 Task: Select Retail. Add to cart, from PetSmart_x000D_
 for 4749 Dog Hill Lane, Kensington, Kansas 66951, Cell Number 785-697-6934, following items : Catit PIXI Smart Cat Drinking Fountain (1 ct) [UPC:2251743751]_x000D_
 - 2, Pet Genius Smart 4 L Feeder with Video (4 L)_x000D_
 - 1, KAYTEE All Natural Timothy Hay (96 oz) [UPC:7185900817]_x000D_
 - 1, All Living Things Woven Braided Ball Small Pet Chew (1 ct)_x000D_
 - 2, Tiki Cat Stix Wet Cat Treats Variety Pack Grain Free 0.5 oz Sticks (1/2 oz x 6 ct)_x000D_
 - 2
Action: Mouse moved to (686, 127)
Screenshot: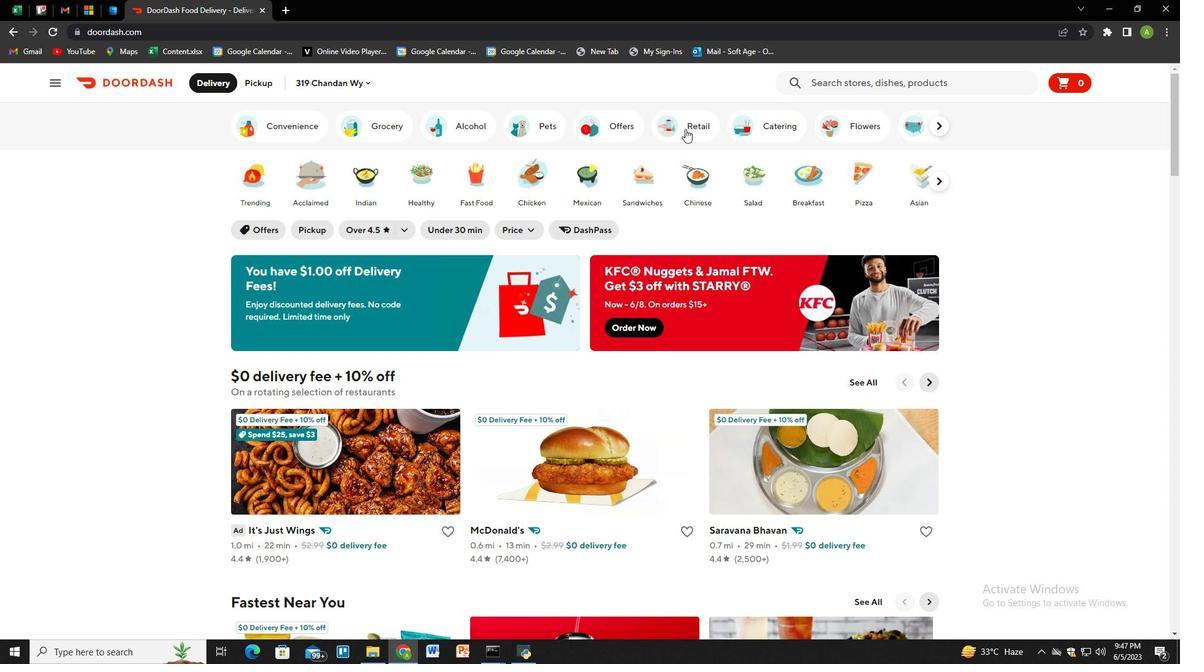 
Action: Mouse pressed left at (686, 127)
Screenshot: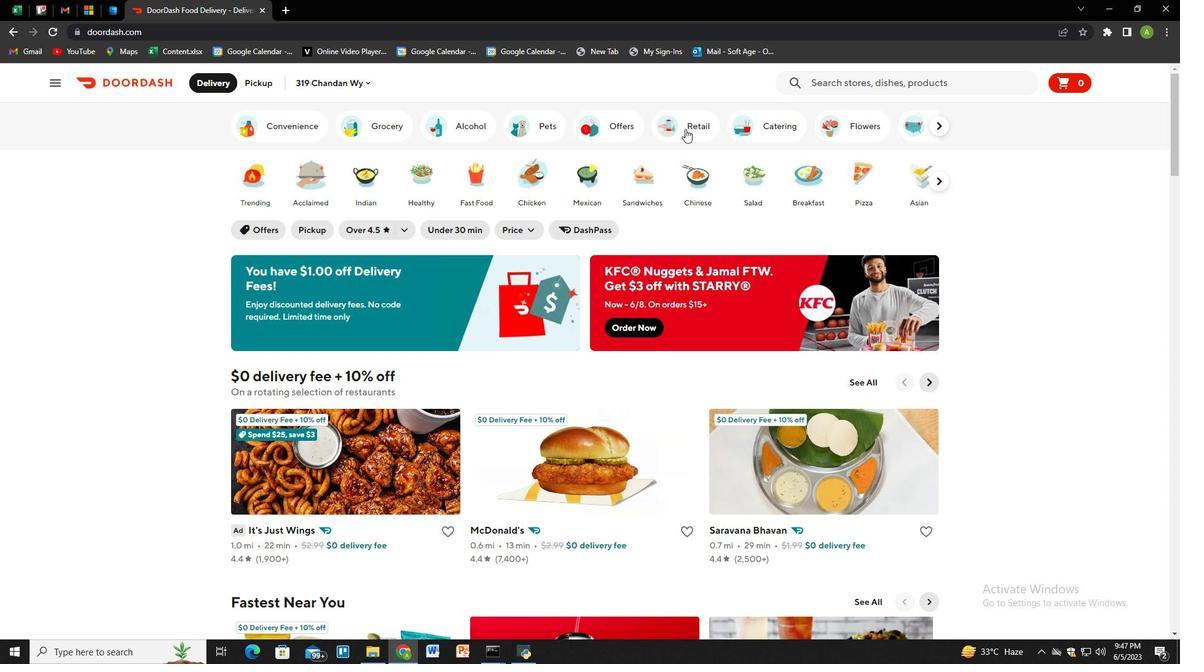 
Action: Mouse moved to (657, 361)
Screenshot: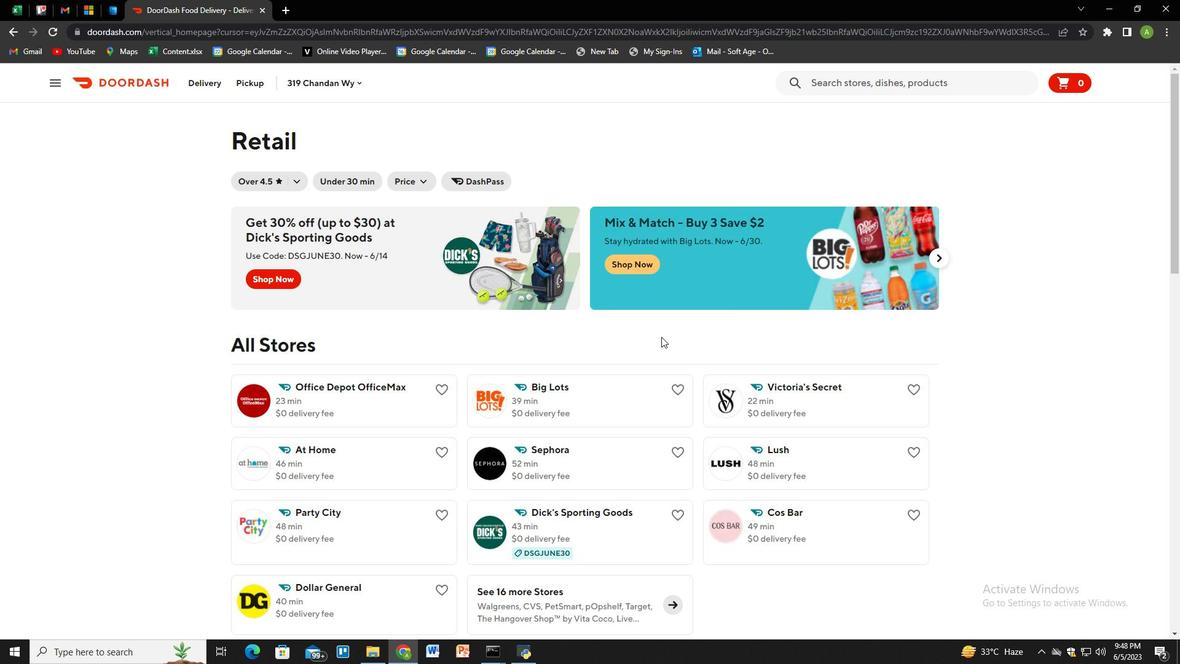
Action: Mouse scrolled (657, 360) with delta (0, 0)
Screenshot: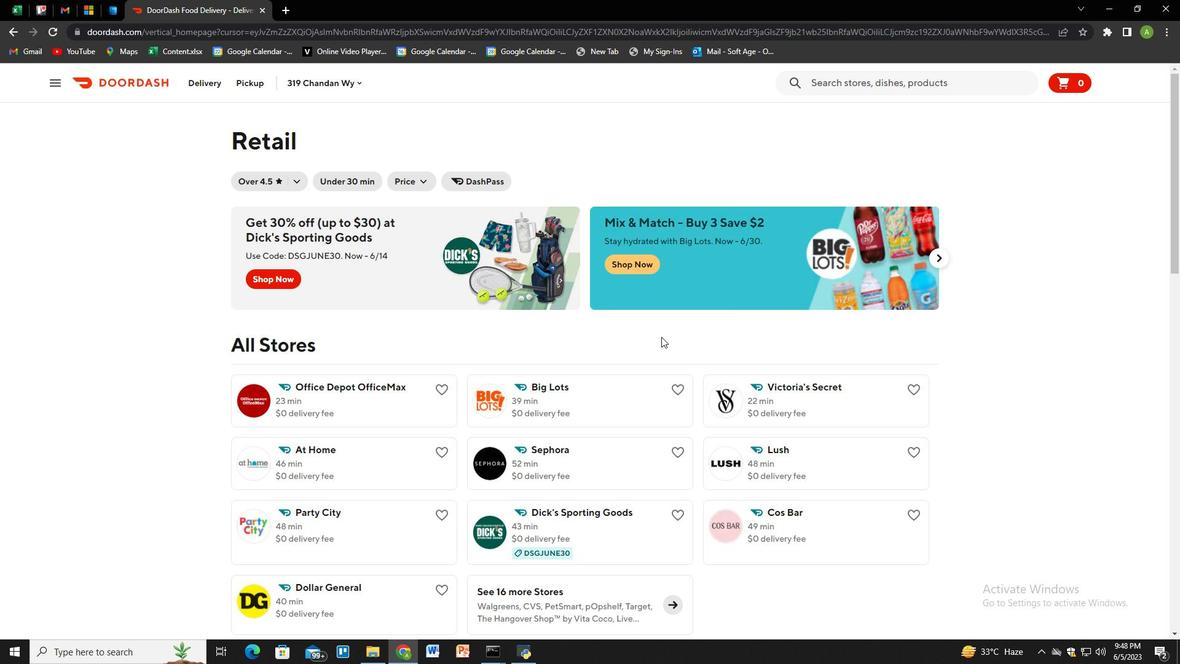
Action: Mouse moved to (664, 542)
Screenshot: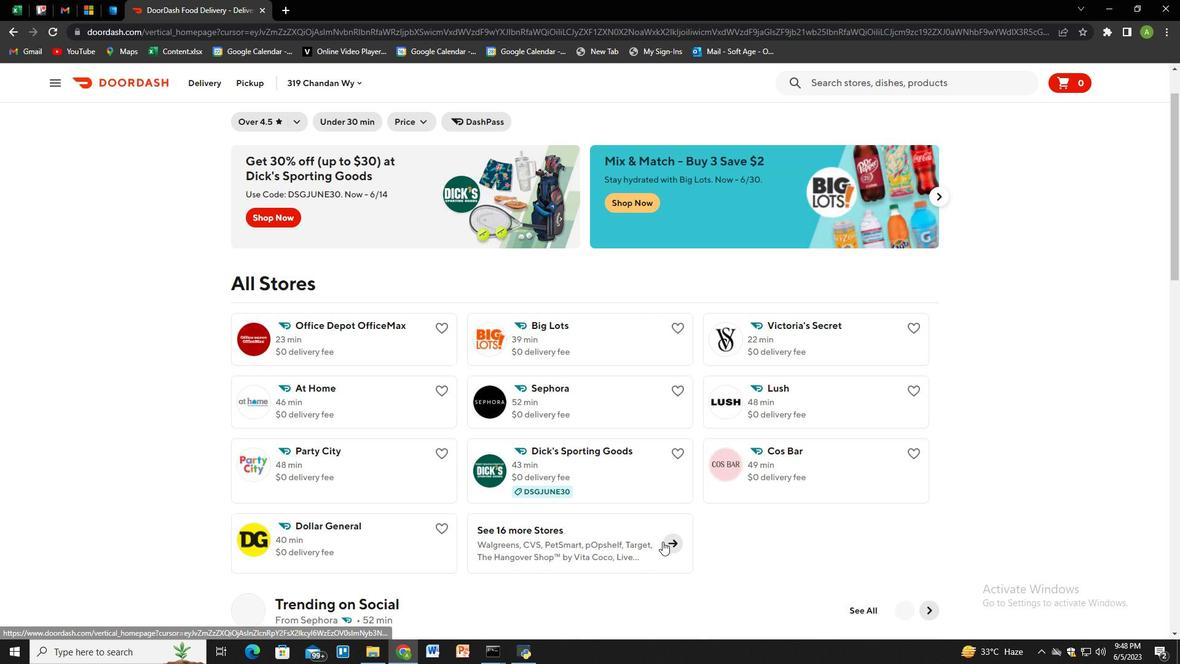 
Action: Mouse pressed left at (664, 542)
Screenshot: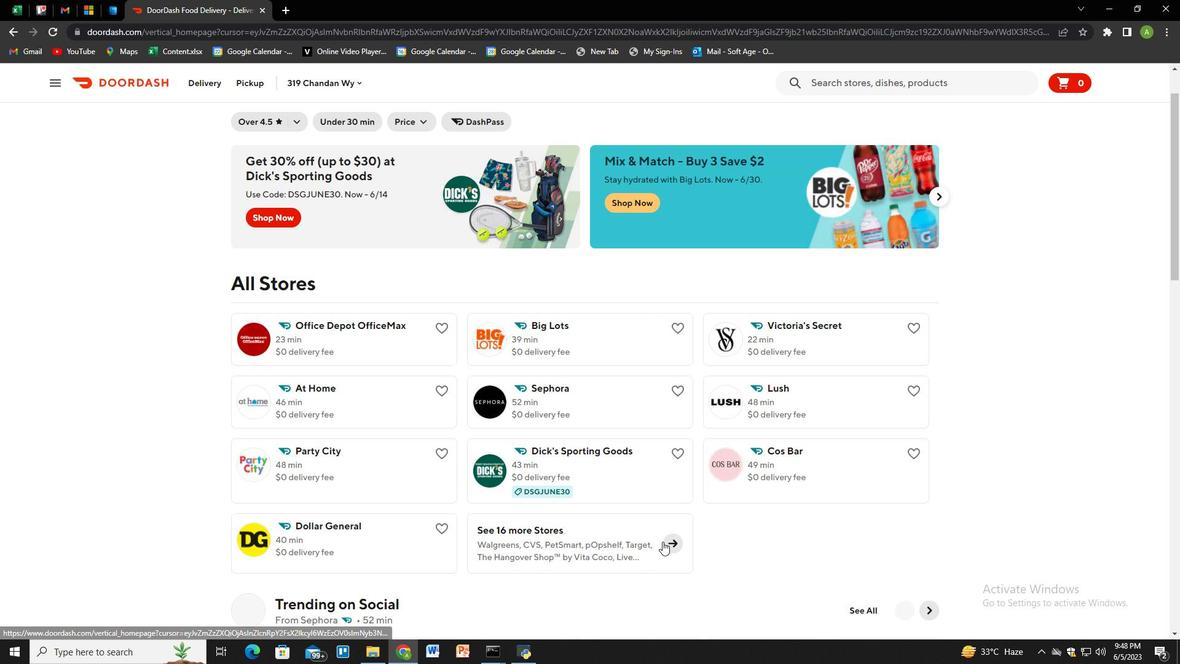 
Action: Mouse moved to (288, 457)
Screenshot: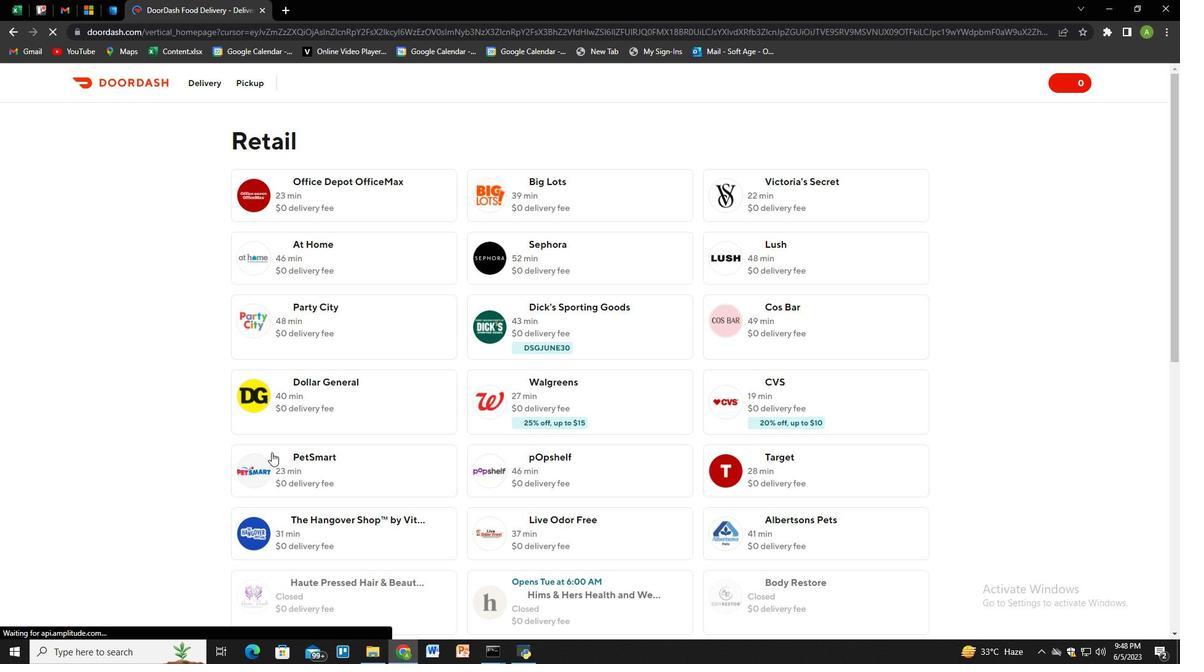
Action: Mouse pressed left at (288, 457)
Screenshot: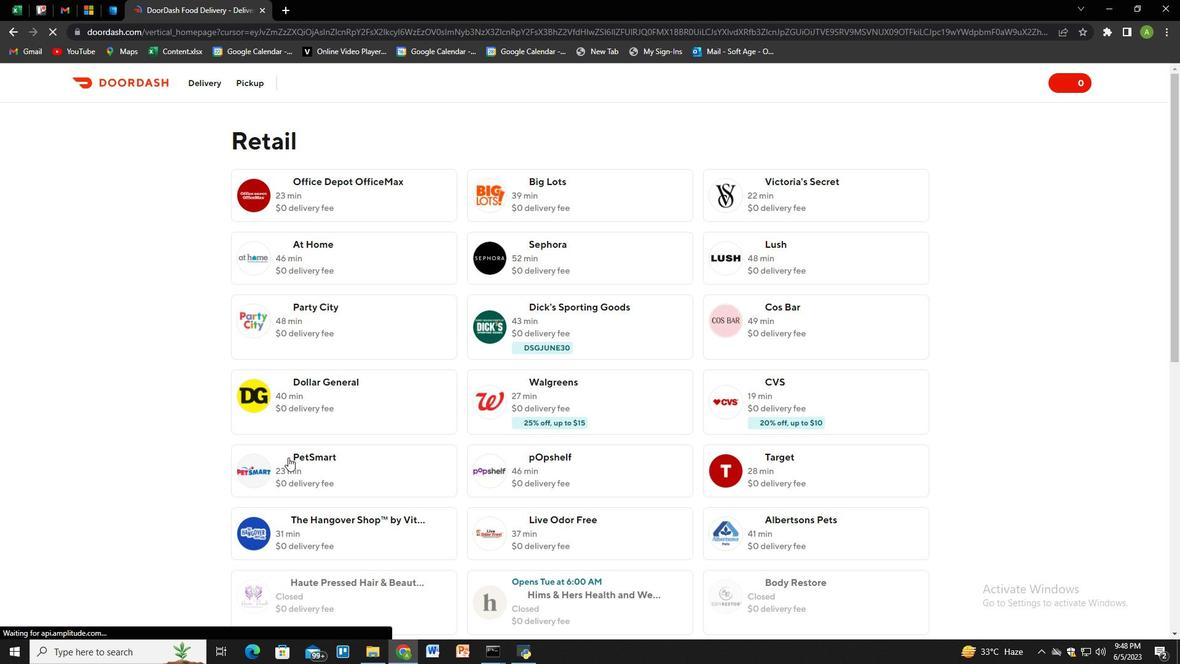 
Action: Mouse moved to (258, 79)
Screenshot: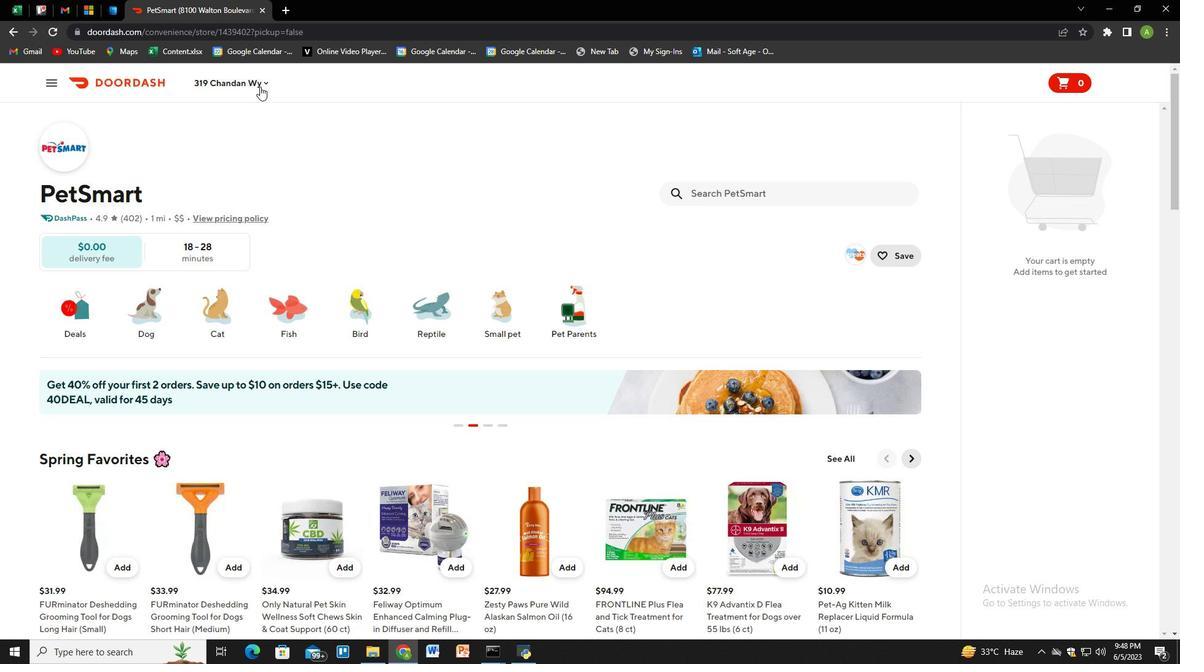 
Action: Mouse pressed left at (258, 79)
Screenshot: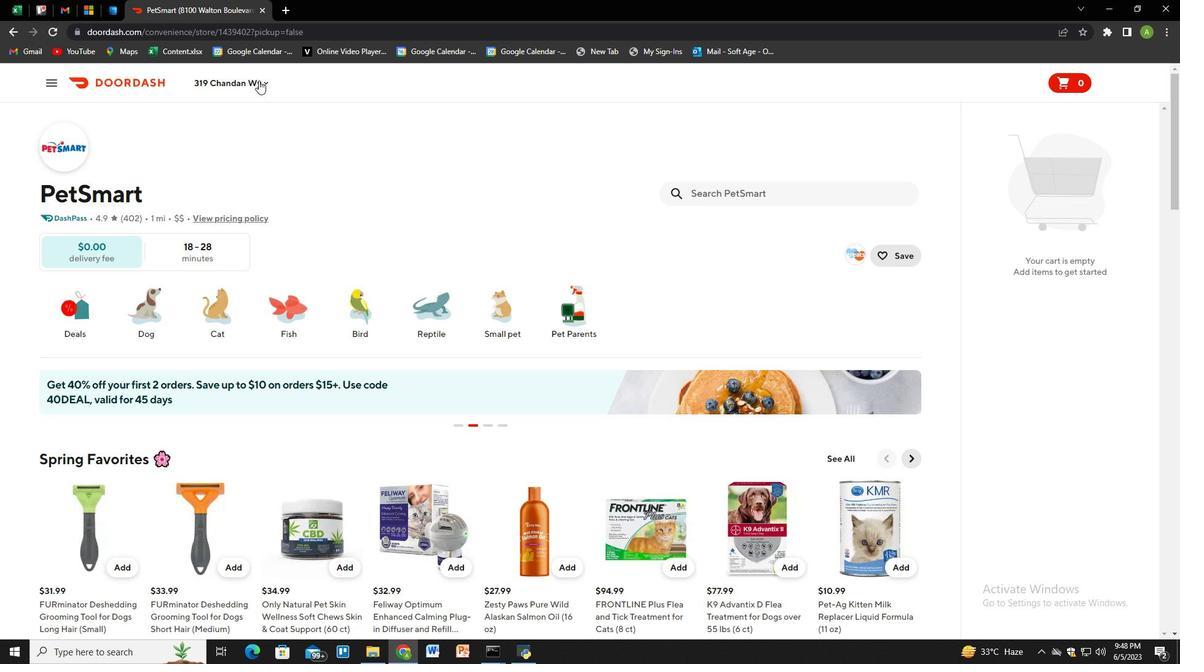 
Action: Mouse moved to (274, 137)
Screenshot: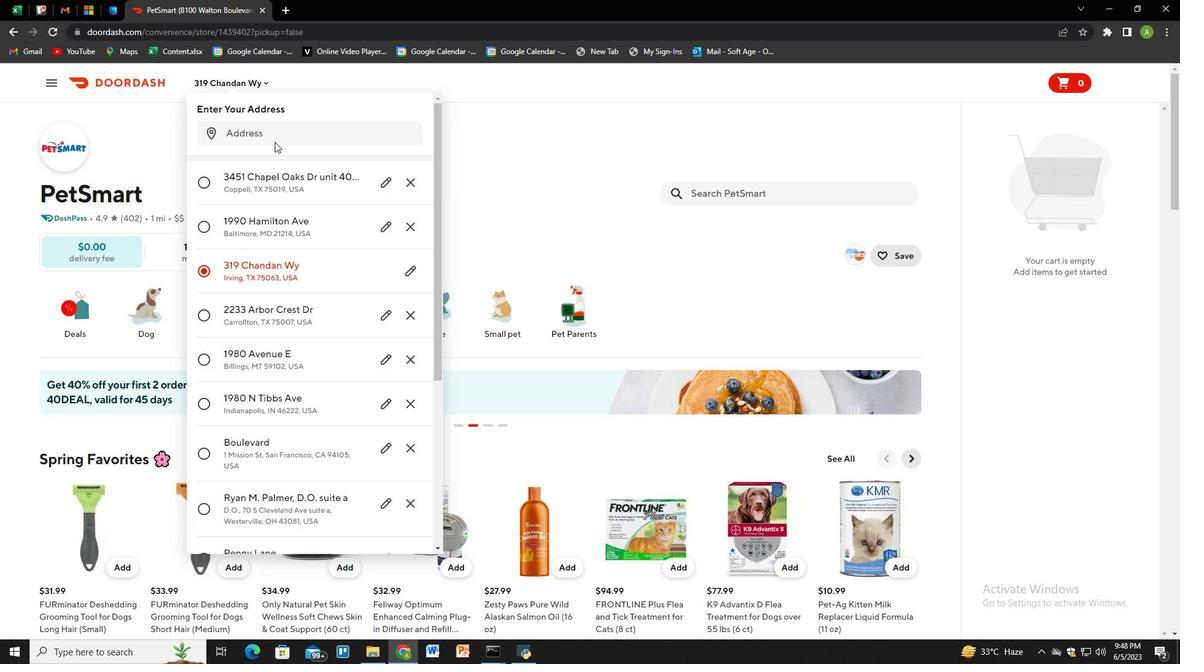 
Action: Mouse pressed left at (274, 137)
Screenshot: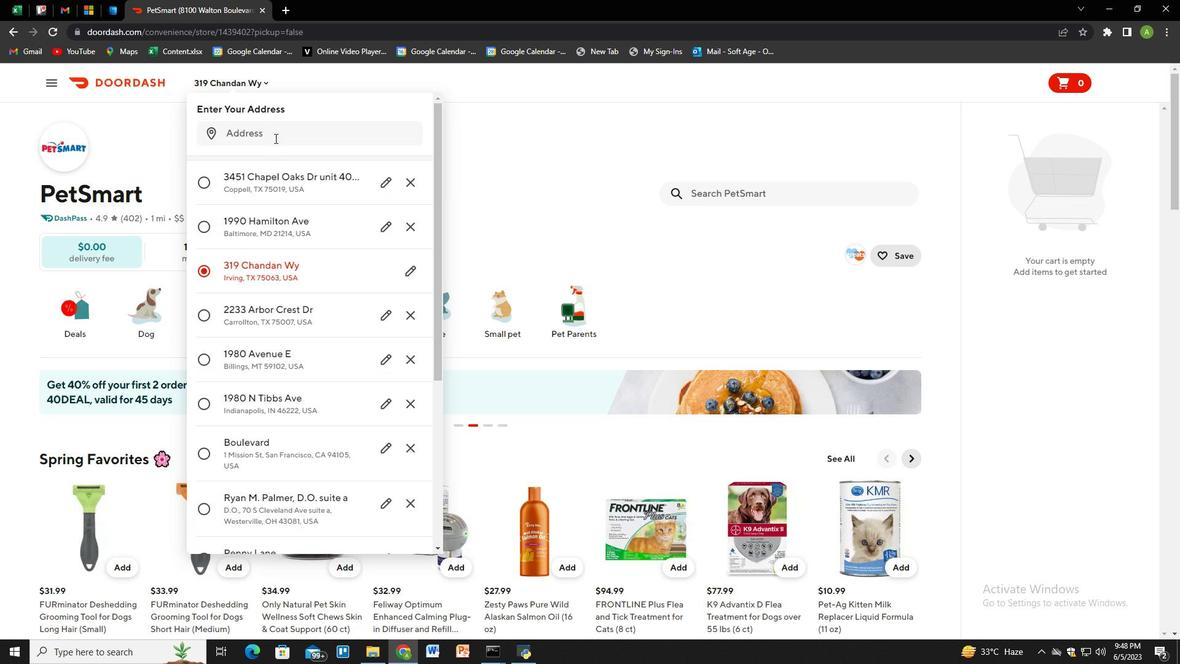 
Action: Mouse moved to (268, 85)
Screenshot: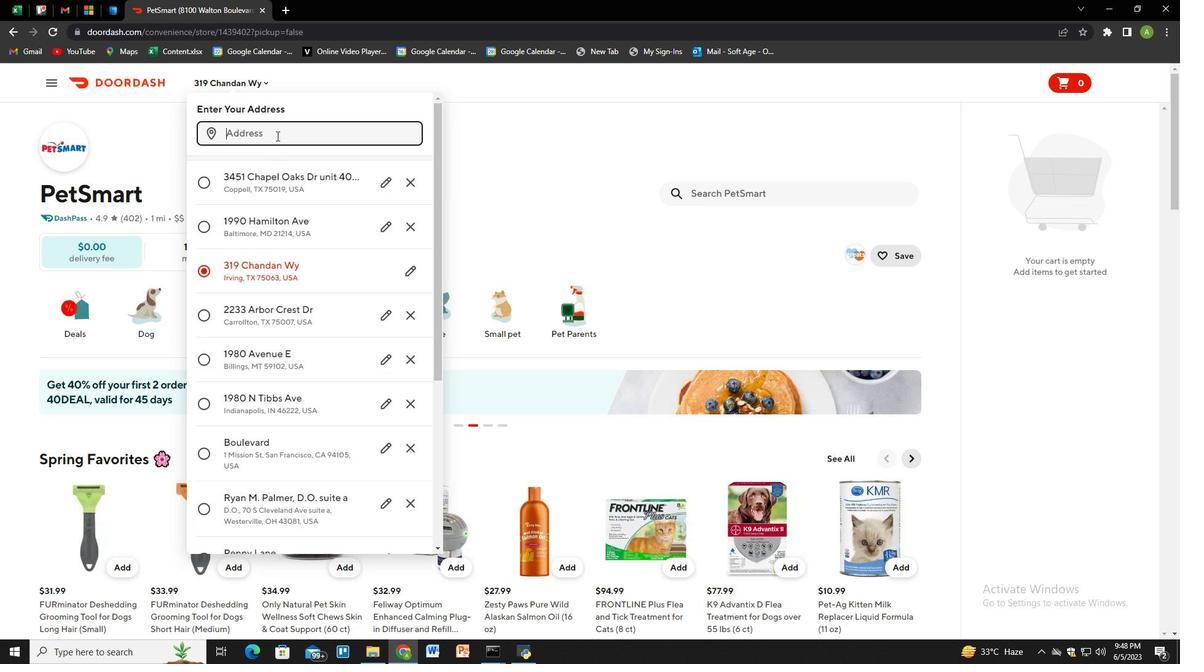 
Action: Key pressed 4749<Key.space>dog<Key.space>hill<Key.space>lane,<Key.space>kensington,<Key.space>kansas<Key.space>66951<Key.enter>
Screenshot: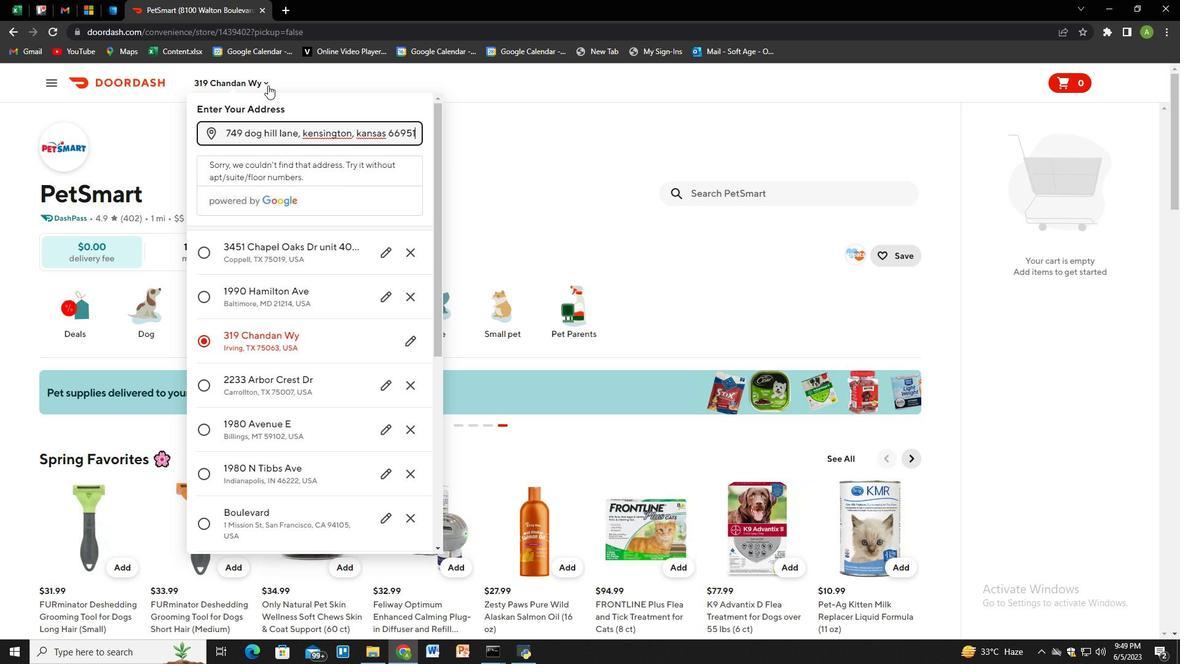 
Action: Mouse moved to (369, 492)
Screenshot: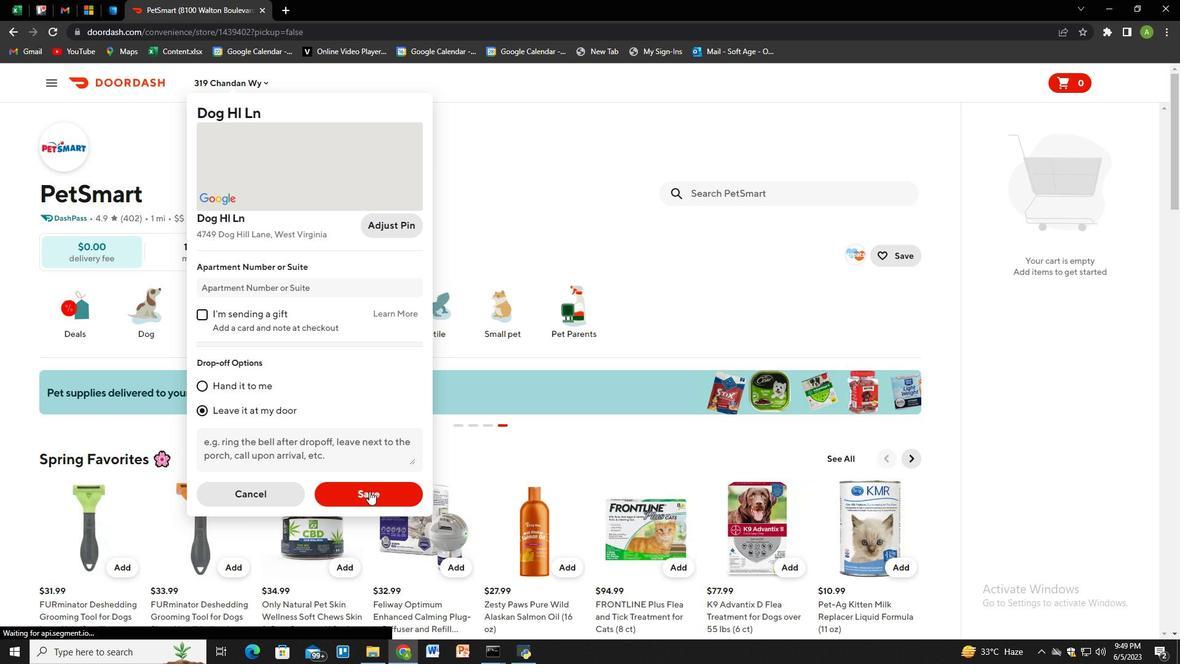 
Action: Mouse pressed left at (369, 492)
Screenshot: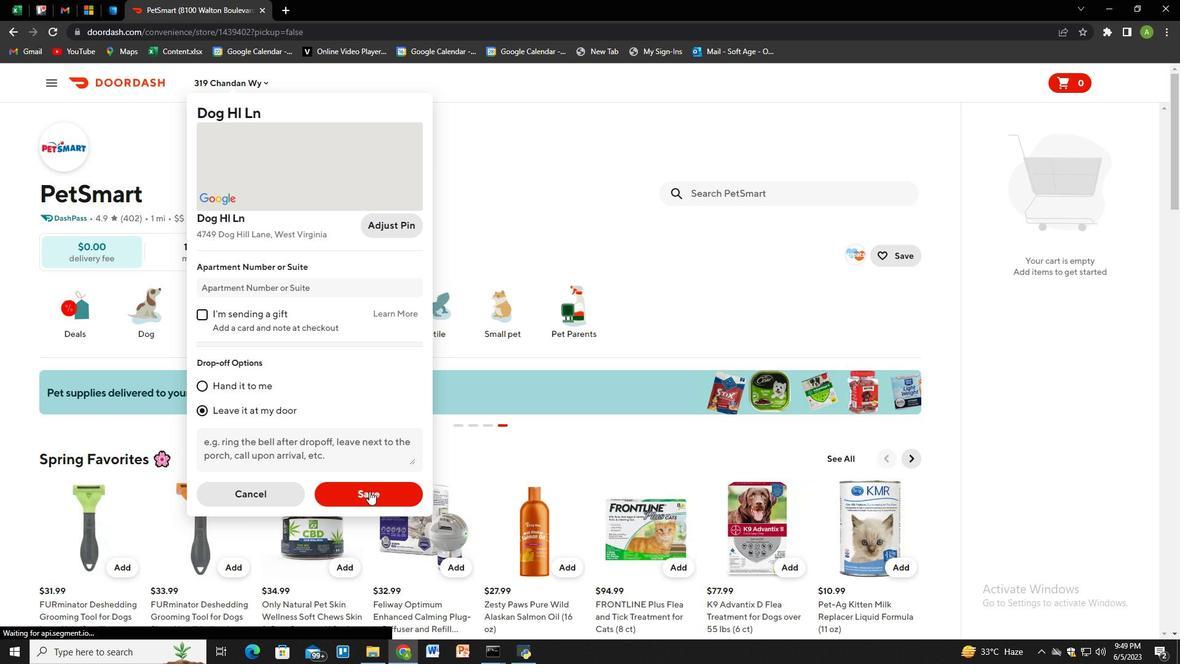 
Action: Mouse moved to (723, 191)
Screenshot: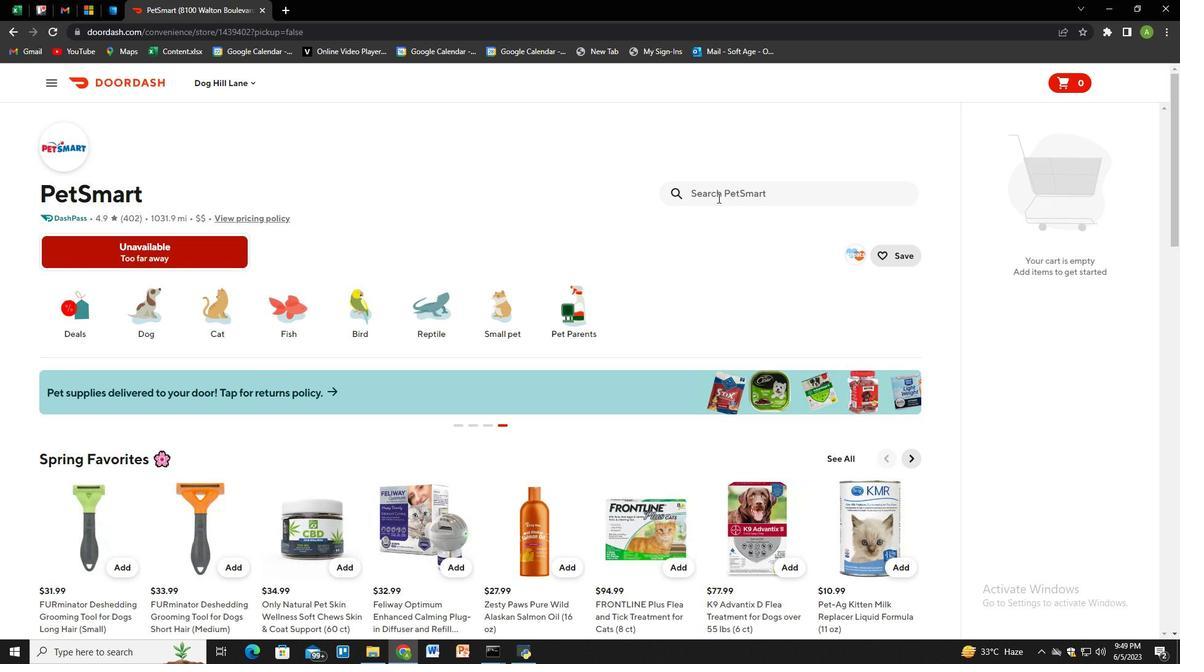 
Action: Mouse pressed left at (723, 191)
Screenshot: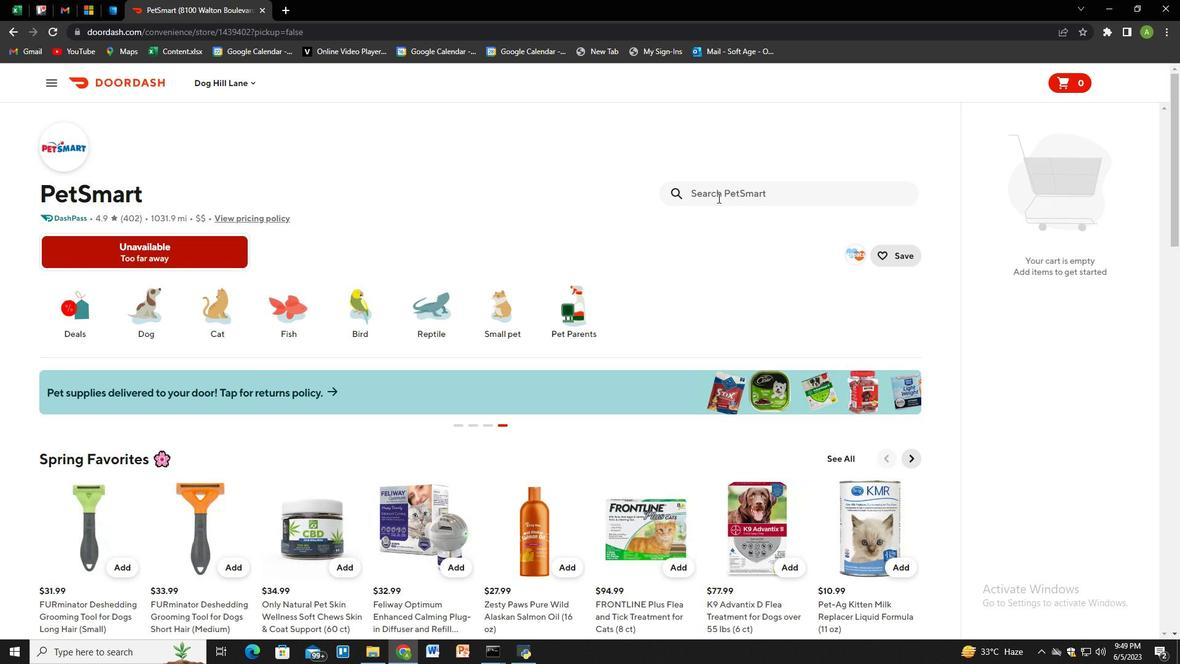 
Action: Key pressed catit<Key.space>pixi<Key.space>smart<Key.space>cat<Key.space>drinking<Key.space>fountain<Key.space><Key.shift_r>(1<Key.space>ct<Key.shift_r>)<Key.space>[upc<Key.shift>:2251743751]<Key.enter>
Screenshot: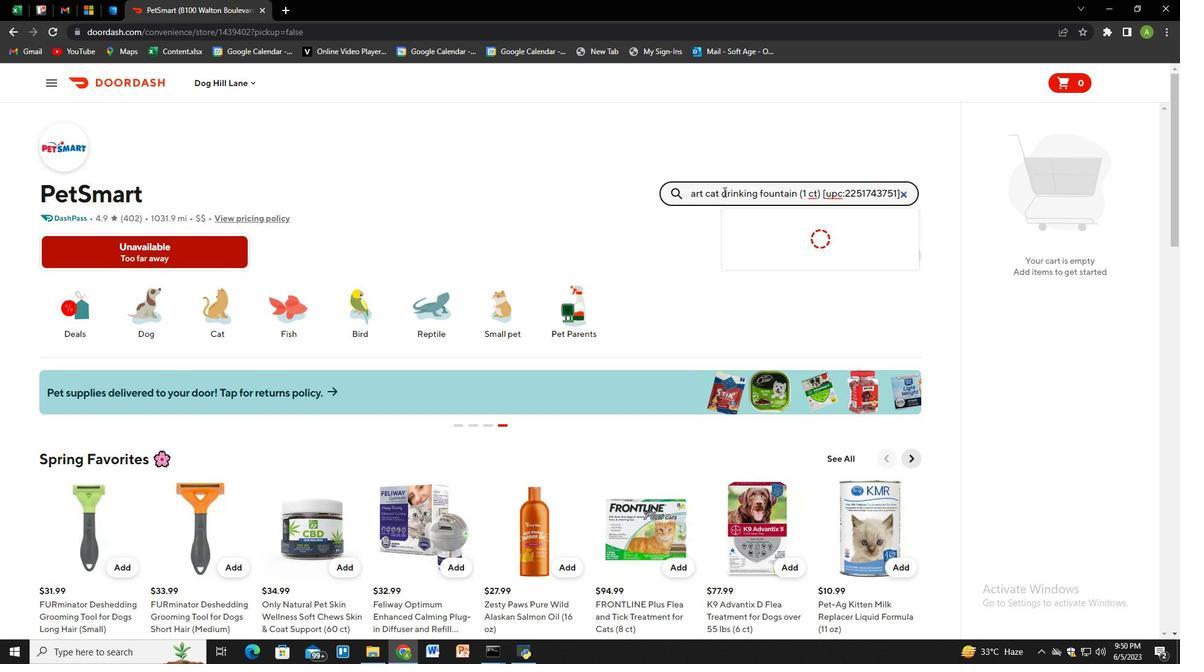 
Action: Mouse moved to (106, 325)
Screenshot: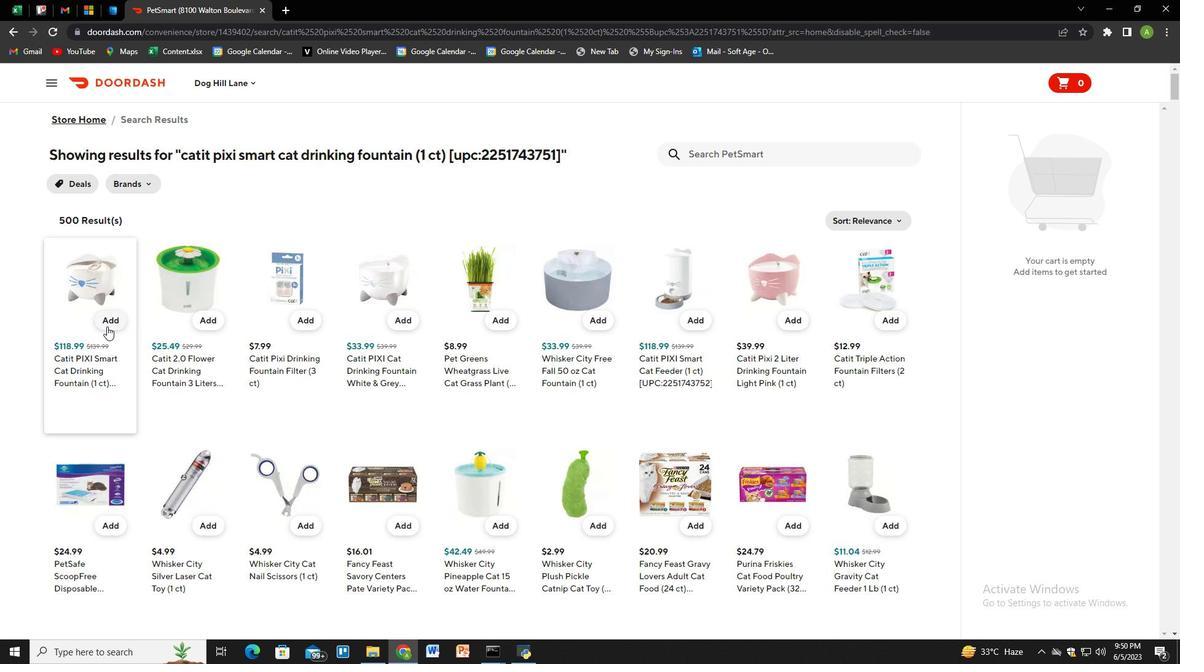 
Action: Mouse pressed left at (106, 325)
Screenshot: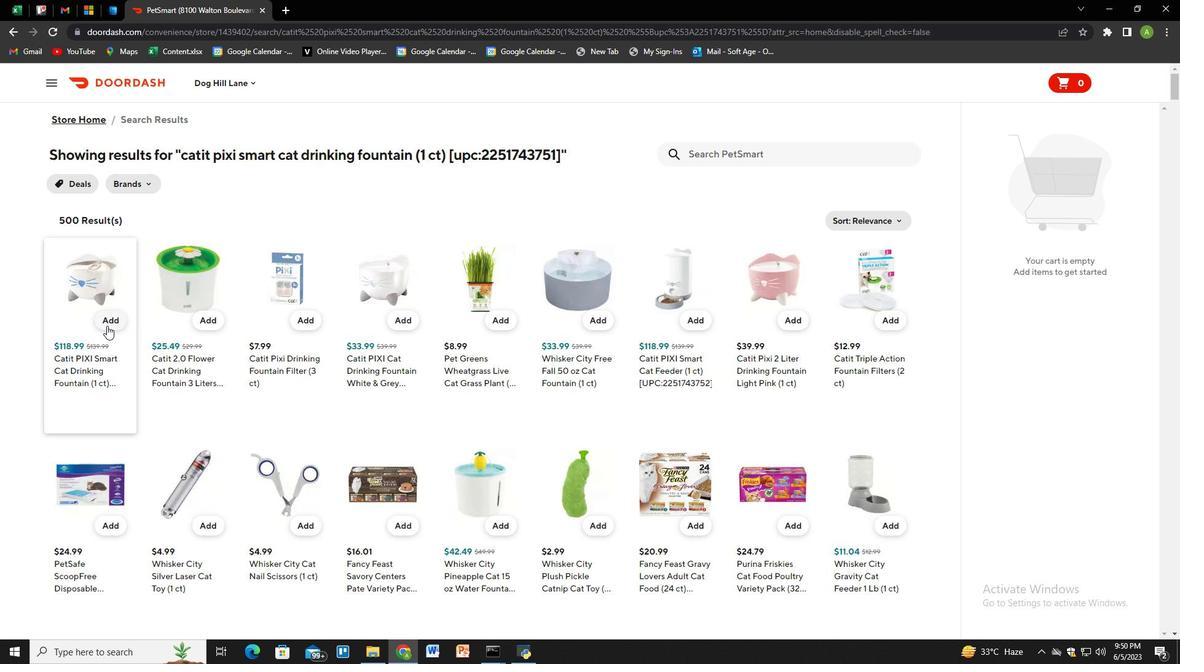 
Action: Mouse moved to (1140, 213)
Screenshot: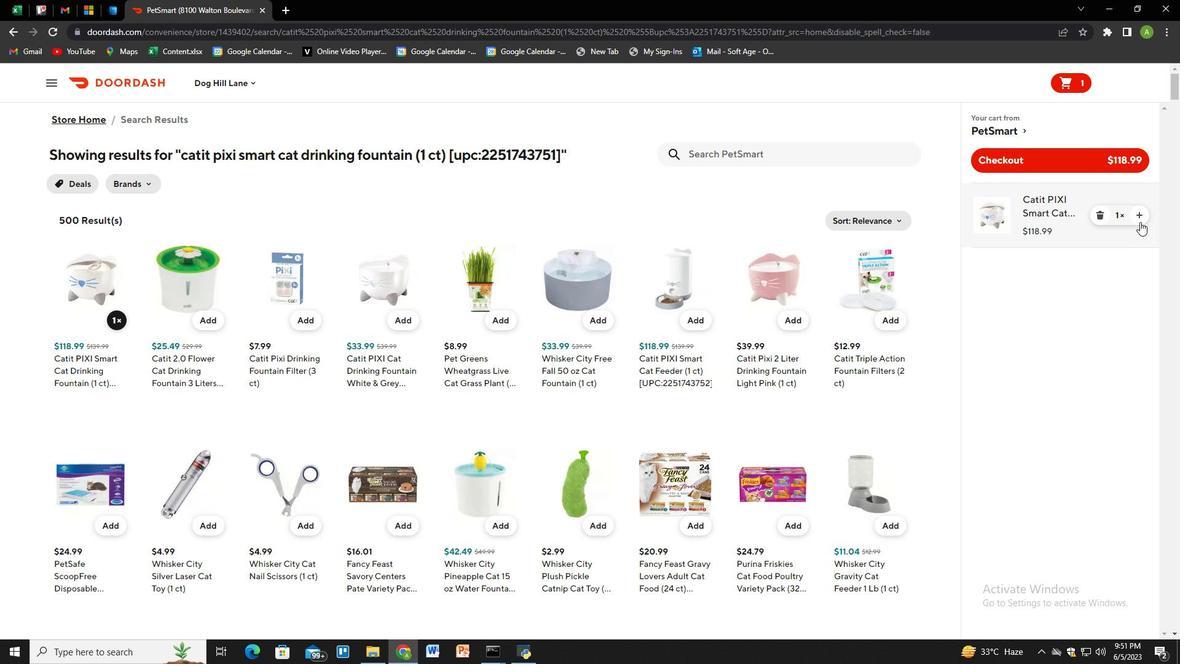 
Action: Mouse pressed left at (1140, 213)
Screenshot: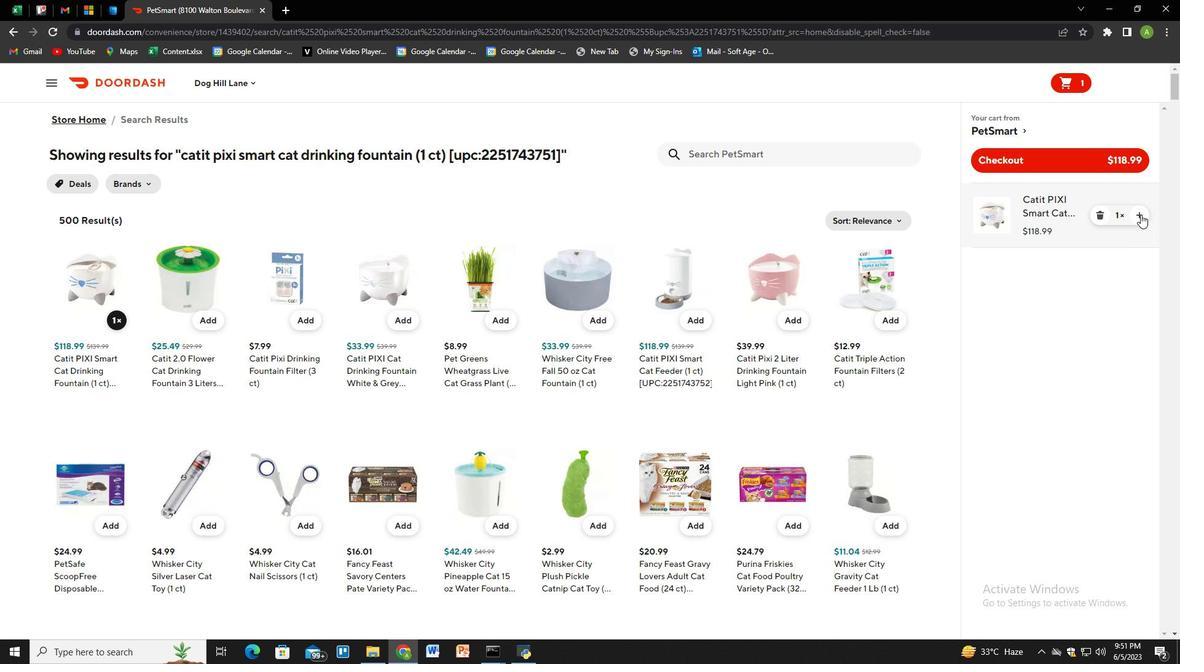 
Action: Mouse moved to (731, 153)
Screenshot: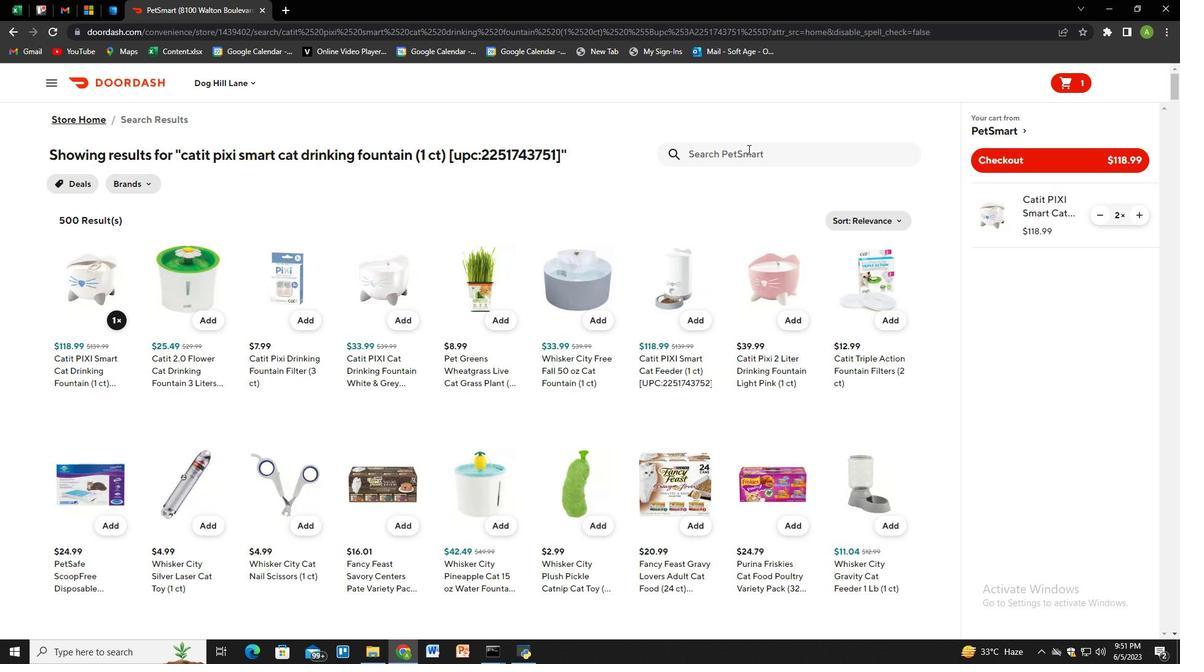 
Action: Mouse pressed left at (731, 153)
Screenshot: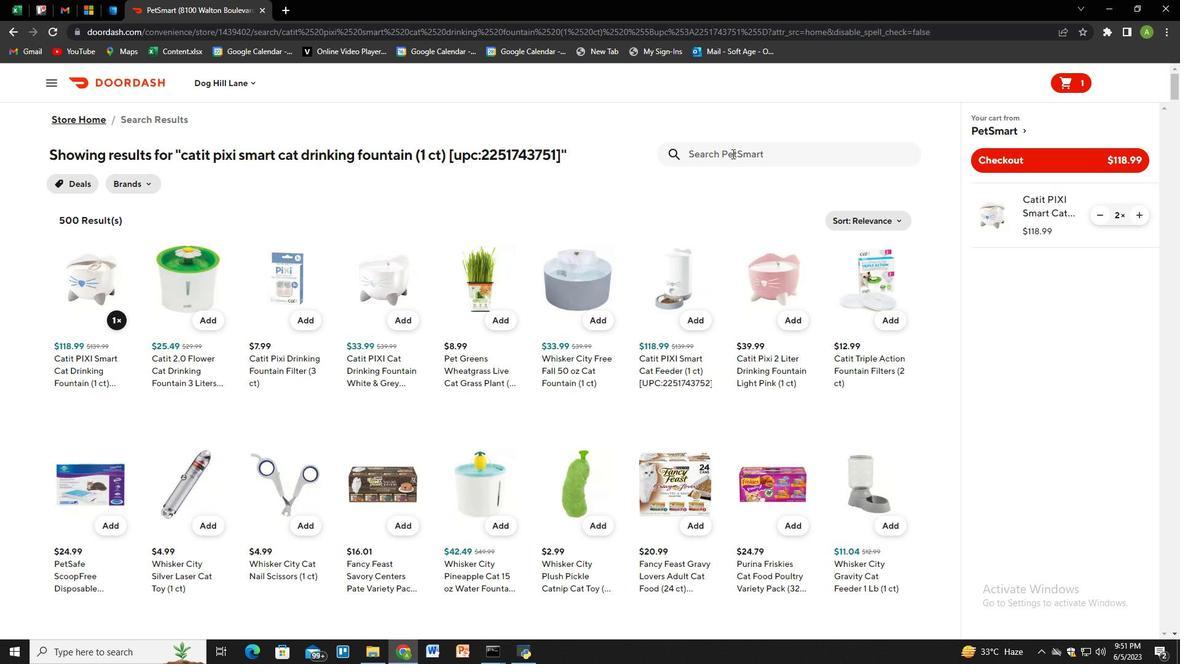 
Action: Mouse moved to (636, 193)
Screenshot: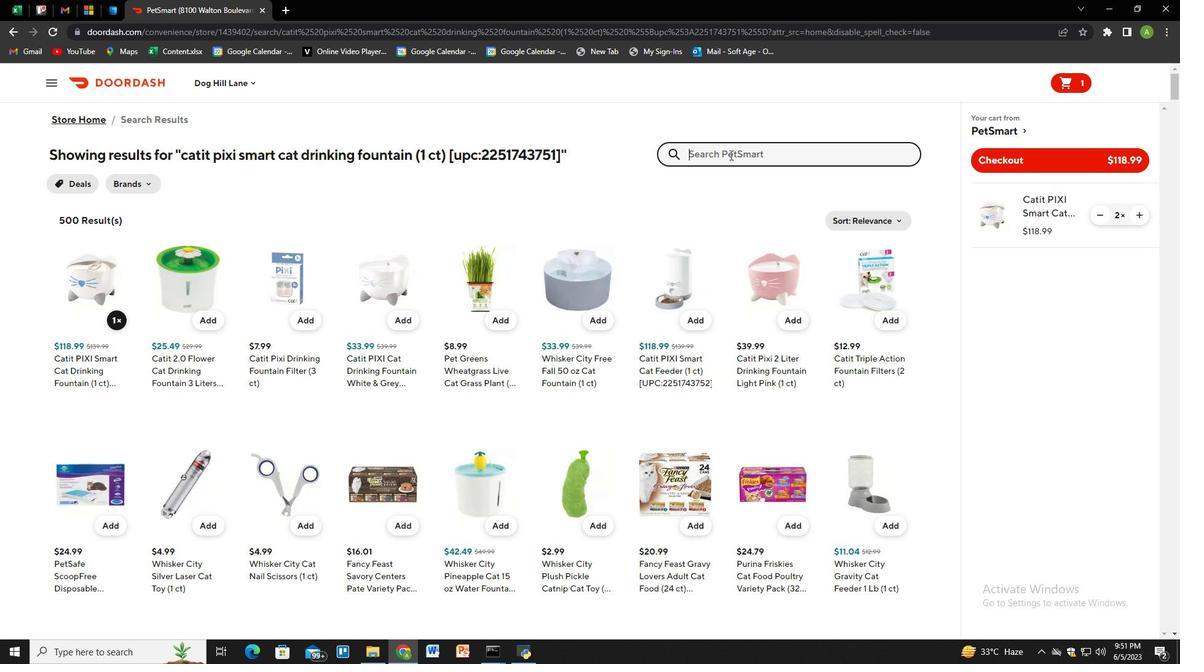 
Action: Key pressed pet<Key.space>genu<Key.backspace>ius<Key.space>smart<Key.space>4<Key.space>l<Key.space>feeder<Key.space>with<Key.space>video<Key.space><Key.shift_r>(4<Key.space>l<Key.shift_r>)<Key.enter>
Screenshot: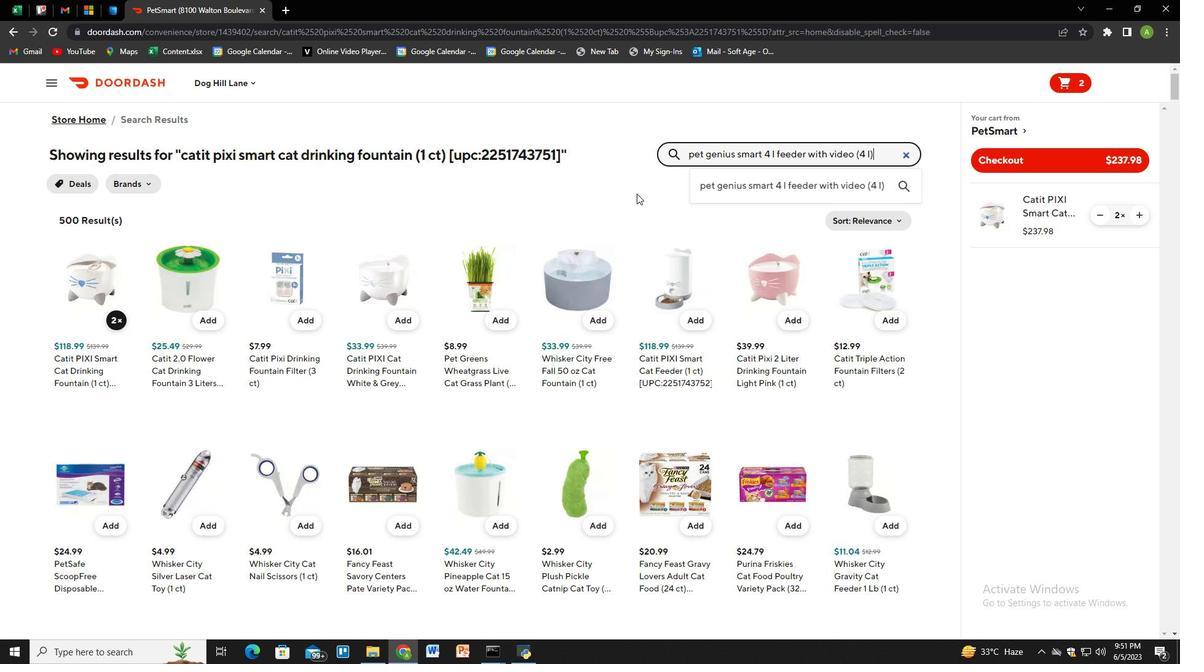 
Action: Mouse moved to (107, 318)
Screenshot: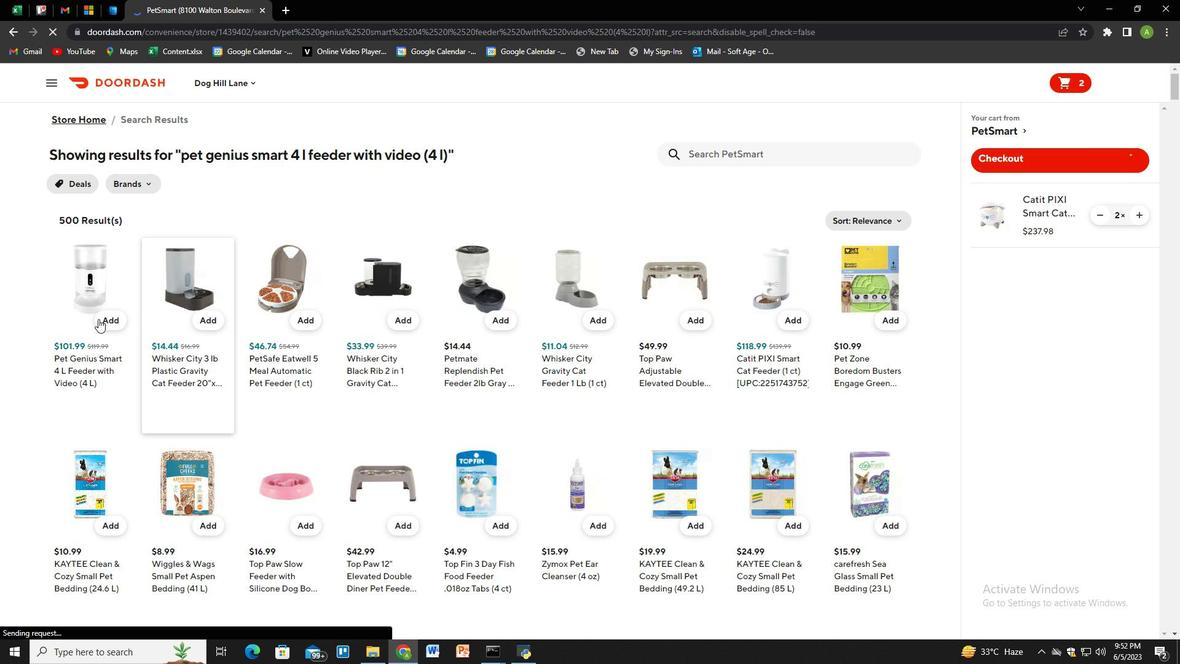 
Action: Mouse pressed left at (107, 318)
Screenshot: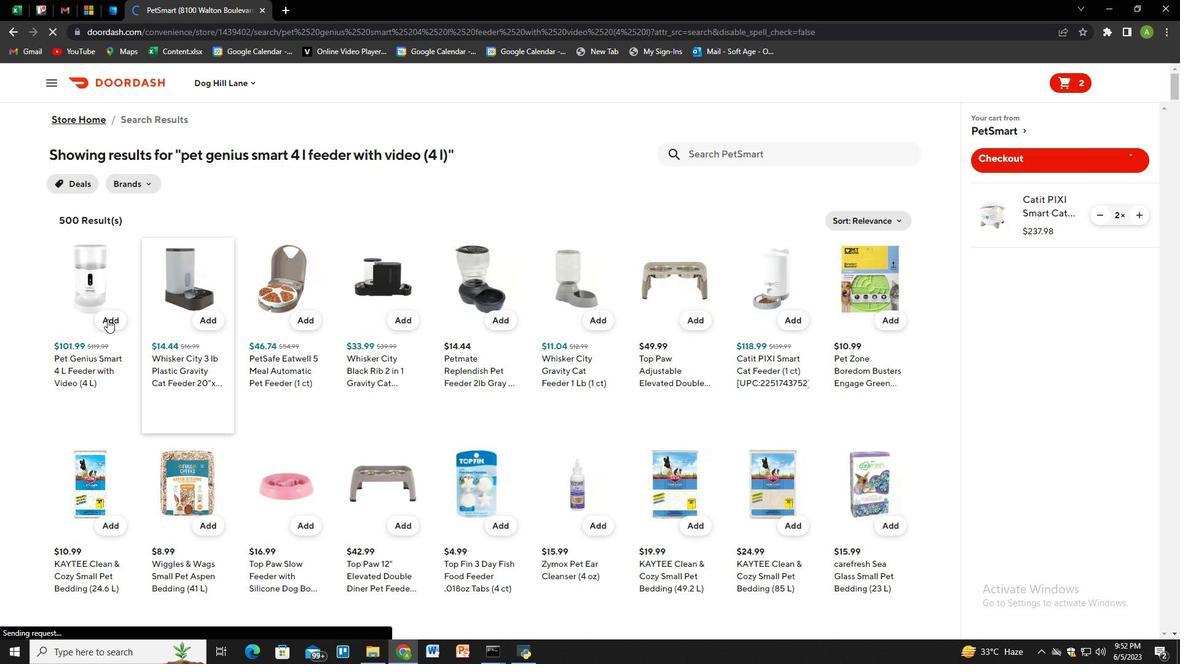 
Action: Mouse moved to (716, 160)
Screenshot: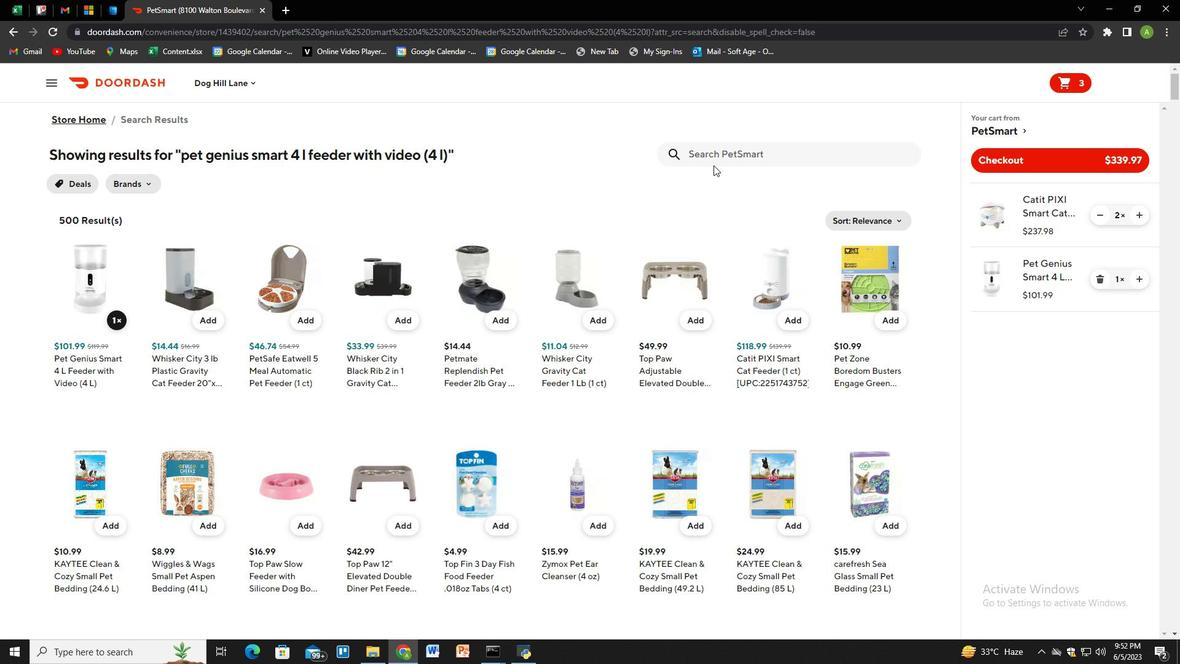 
Action: Mouse pressed left at (716, 160)
Screenshot: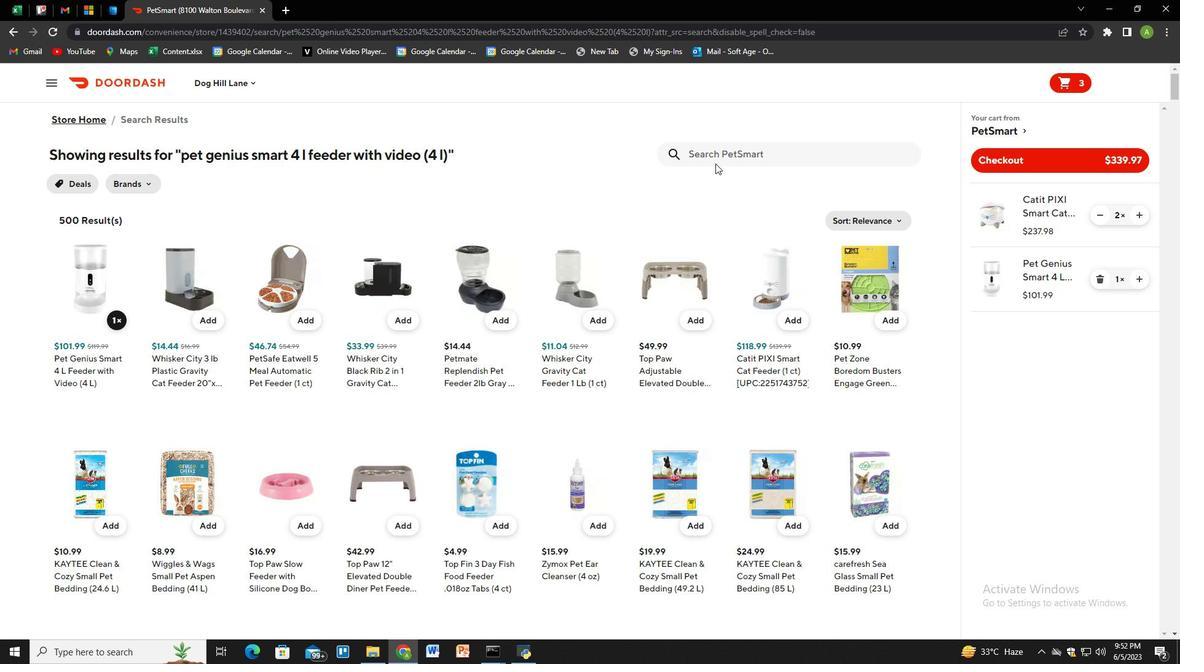 
Action: Key pressed kaytee<Key.space>all<Key.space>natural<Key.space>timothy<Key.space>hay<Key.space><Key.shift_r>(96<Key.space>oz<Key.shift_r>)<Key.space>[upc<Key.shift>:7185900817]<Key.enter>
Screenshot: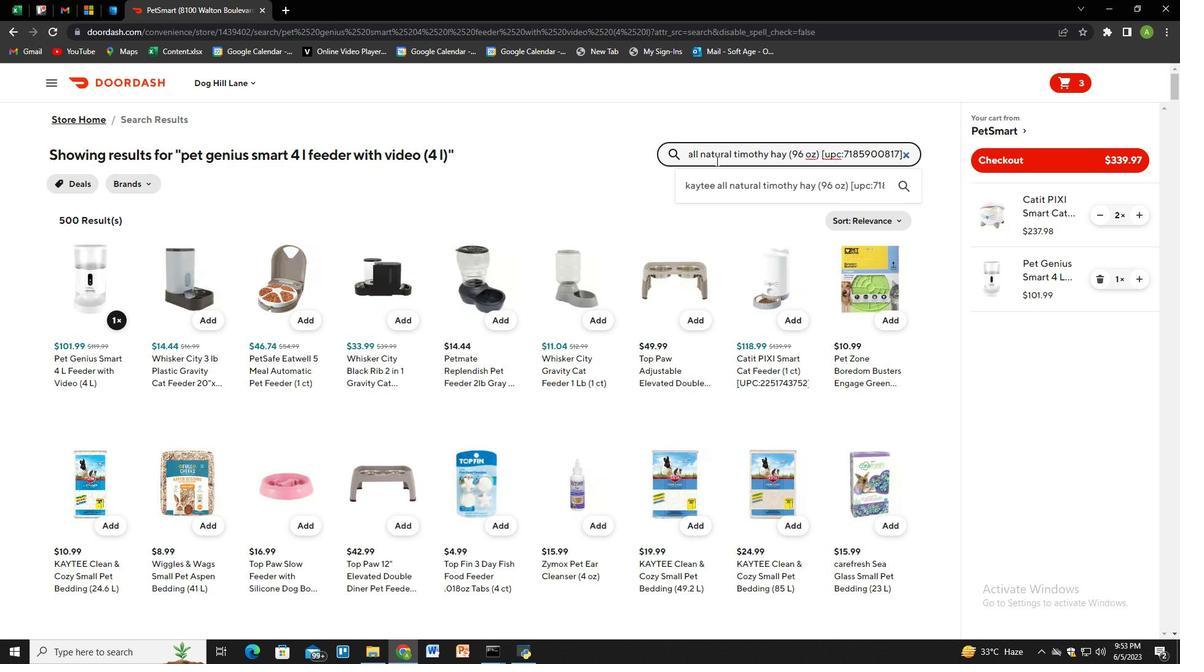 
Action: Mouse moved to (118, 319)
Screenshot: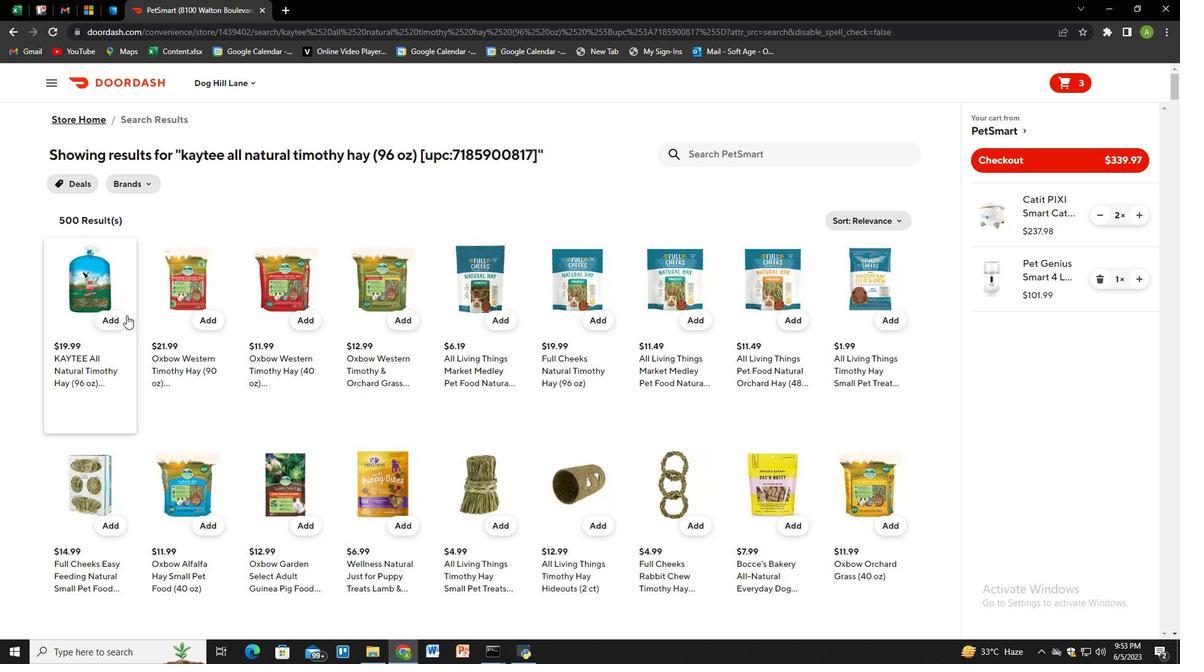 
Action: Mouse pressed left at (118, 319)
Screenshot: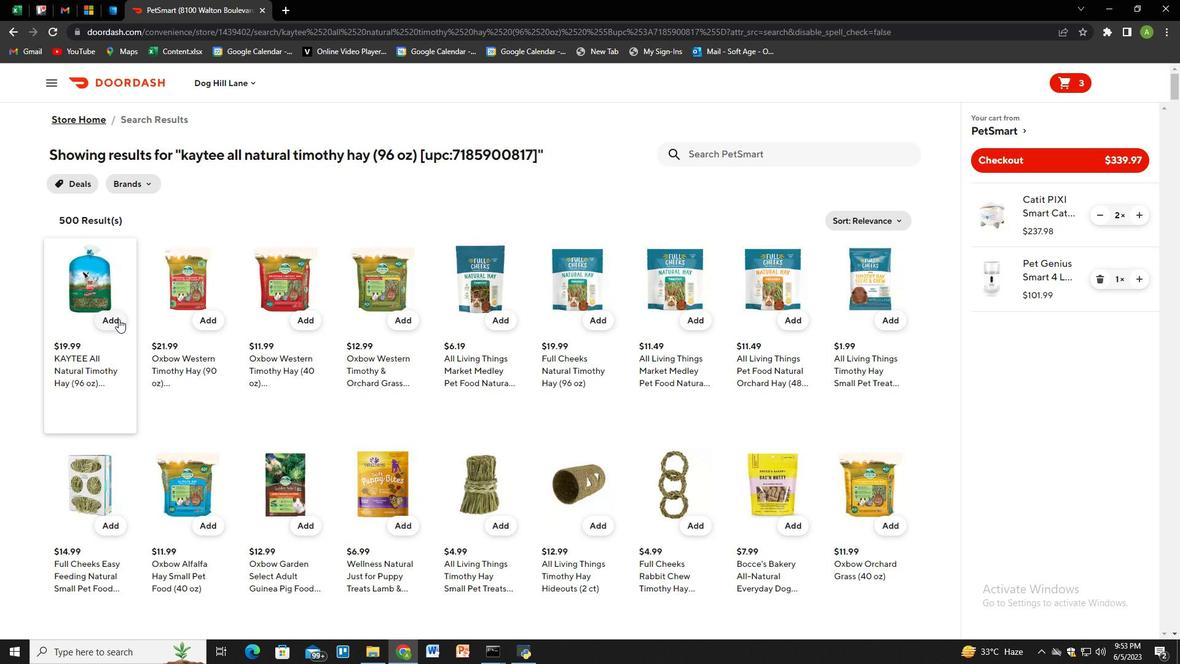 
Action: Mouse moved to (740, 160)
Screenshot: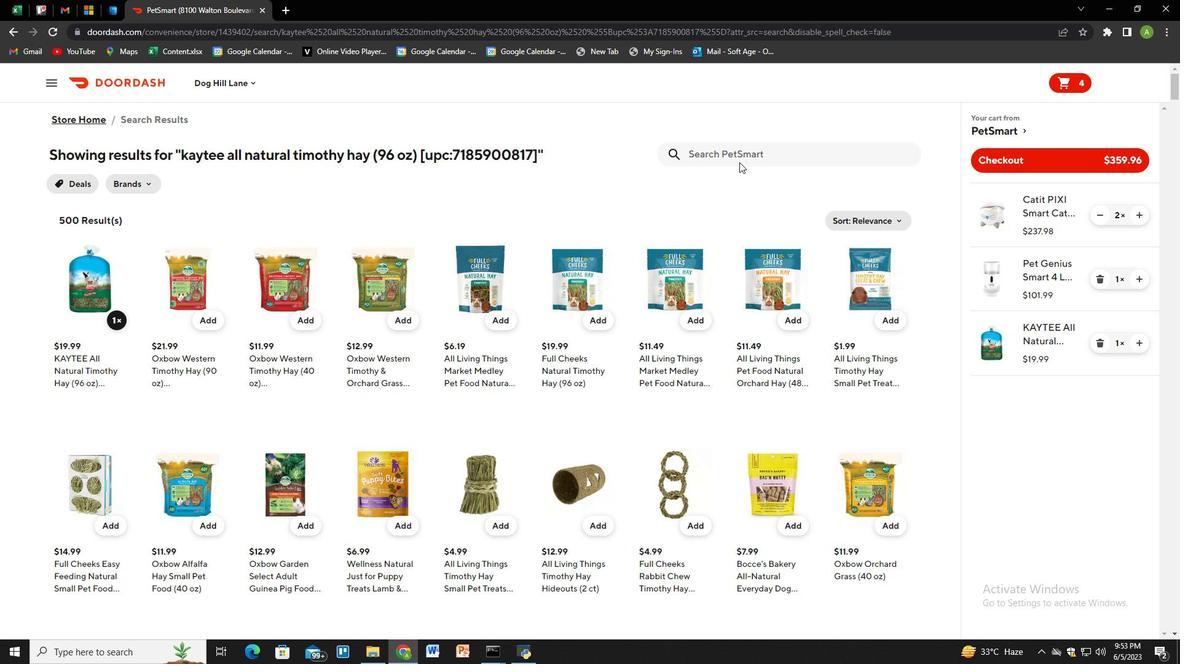
Action: Mouse pressed left at (740, 160)
Screenshot: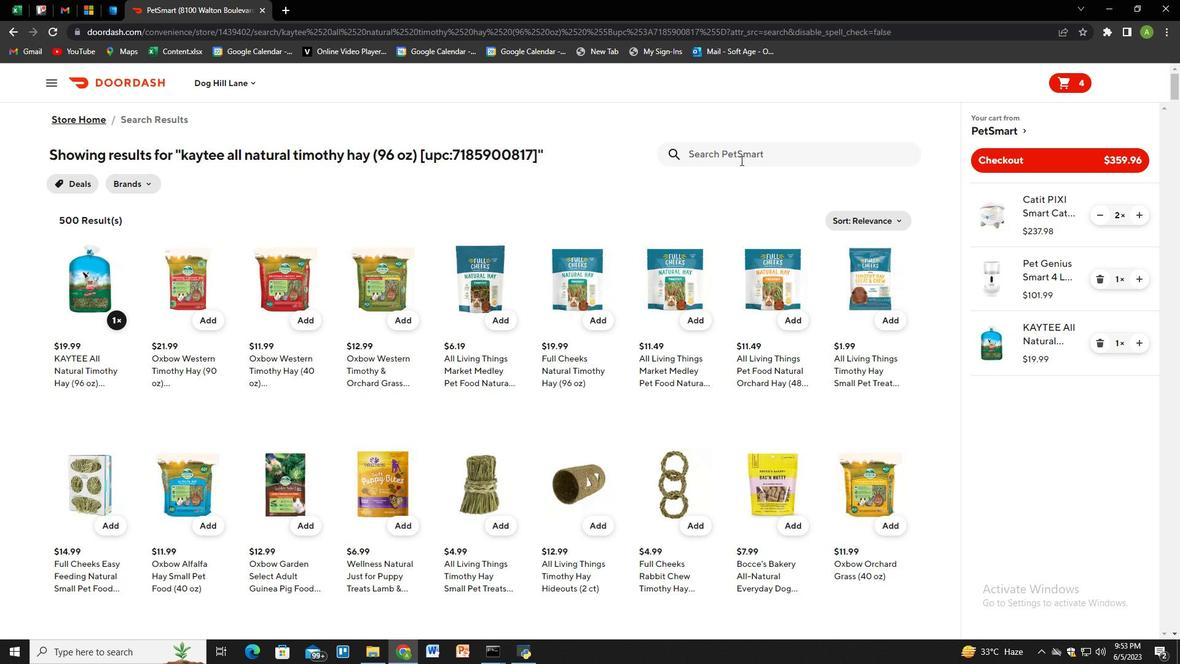 
Action: Key pressed all<Key.space>living<Key.space>things<Key.space>woven<Key.space>braided<Key.space>ball<Key.space>small<Key.space>pet<Key.space>chew<Key.space><Key.shift_r>(1<Key.space>ct<Key.shift_r>)<Key.enter>
Screenshot: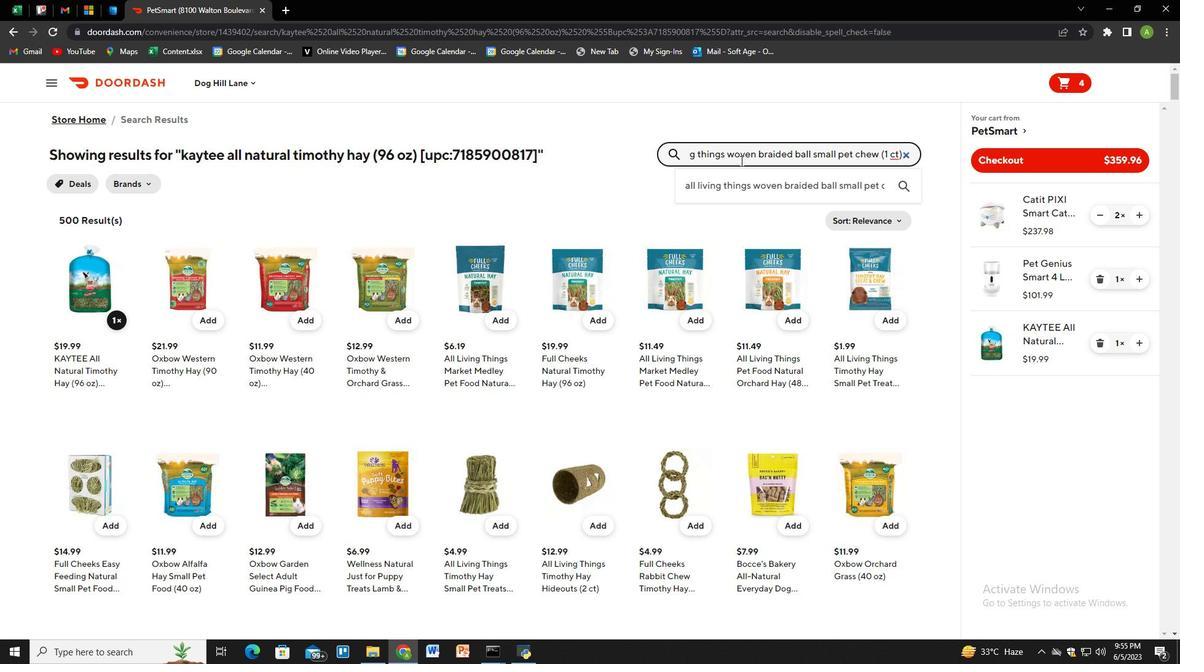 
Action: Mouse moved to (108, 321)
Screenshot: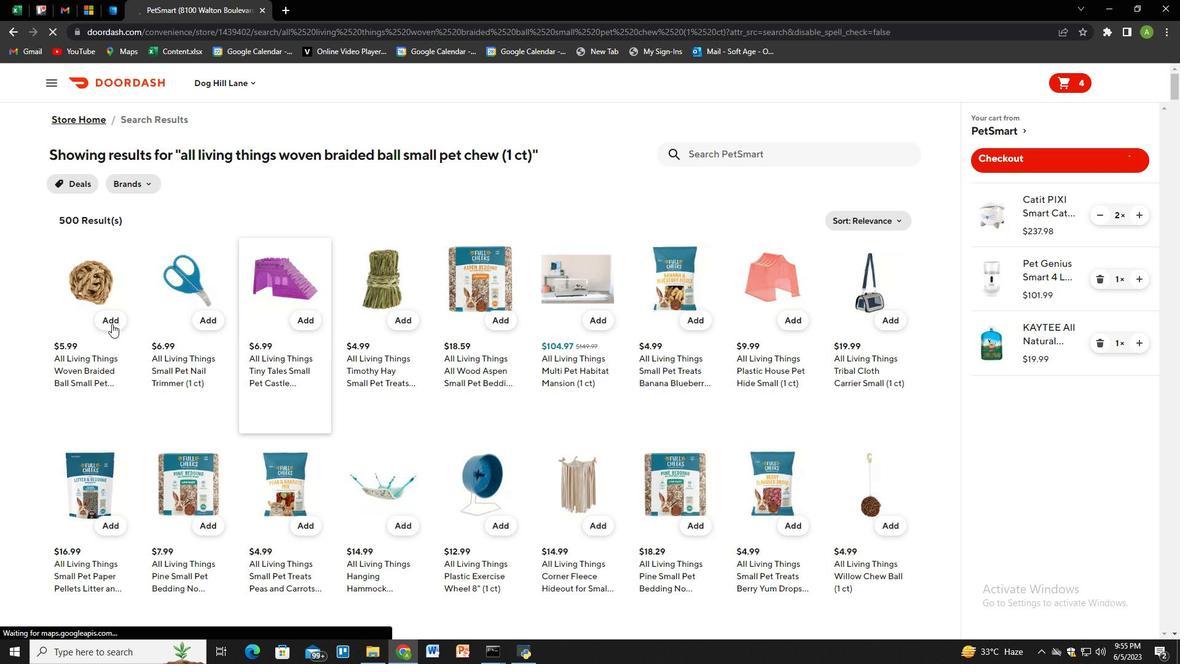 
Action: Mouse pressed left at (108, 321)
Screenshot: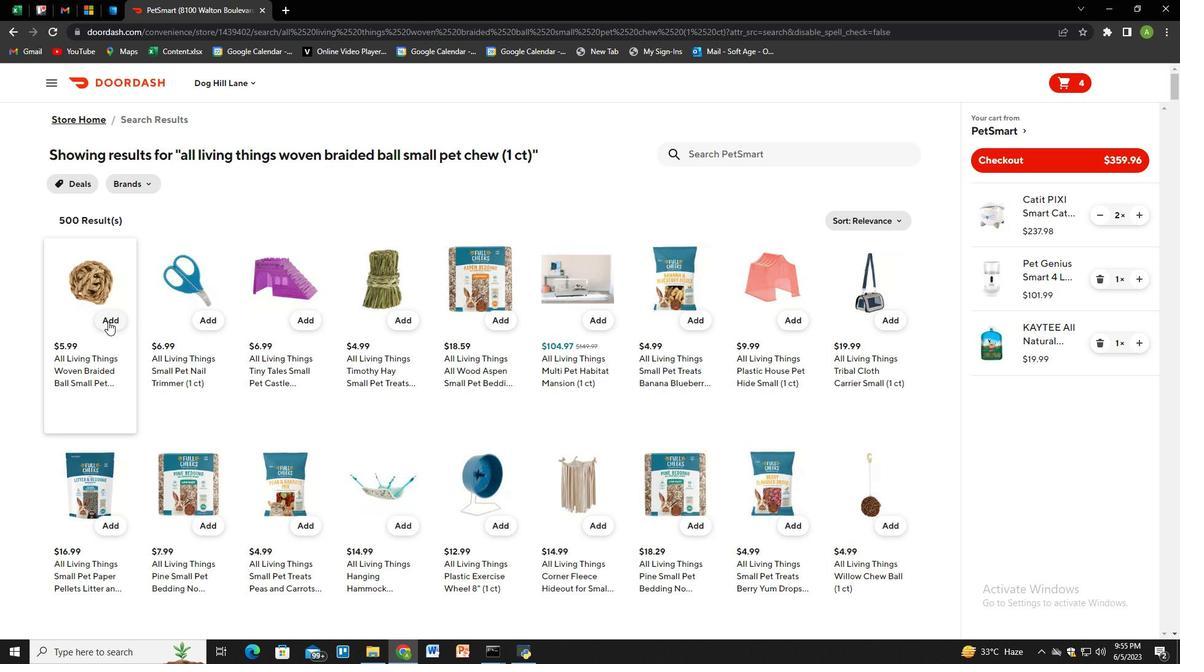 
Action: Mouse moved to (1138, 407)
Screenshot: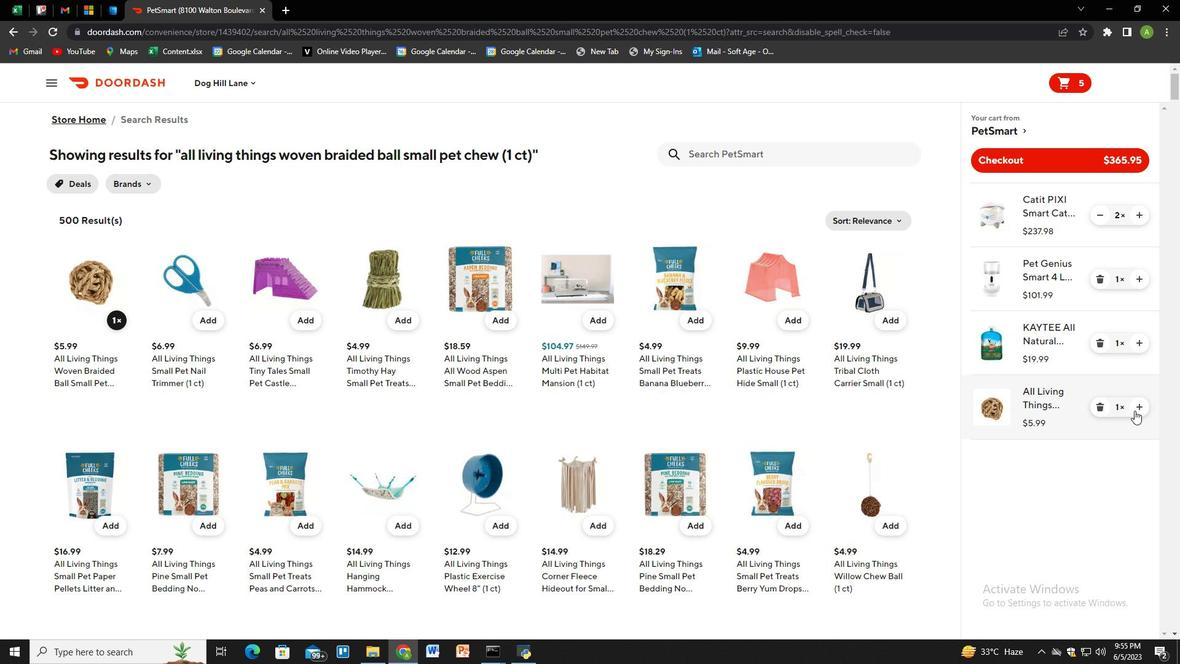 
Action: Mouse pressed left at (1138, 407)
Screenshot: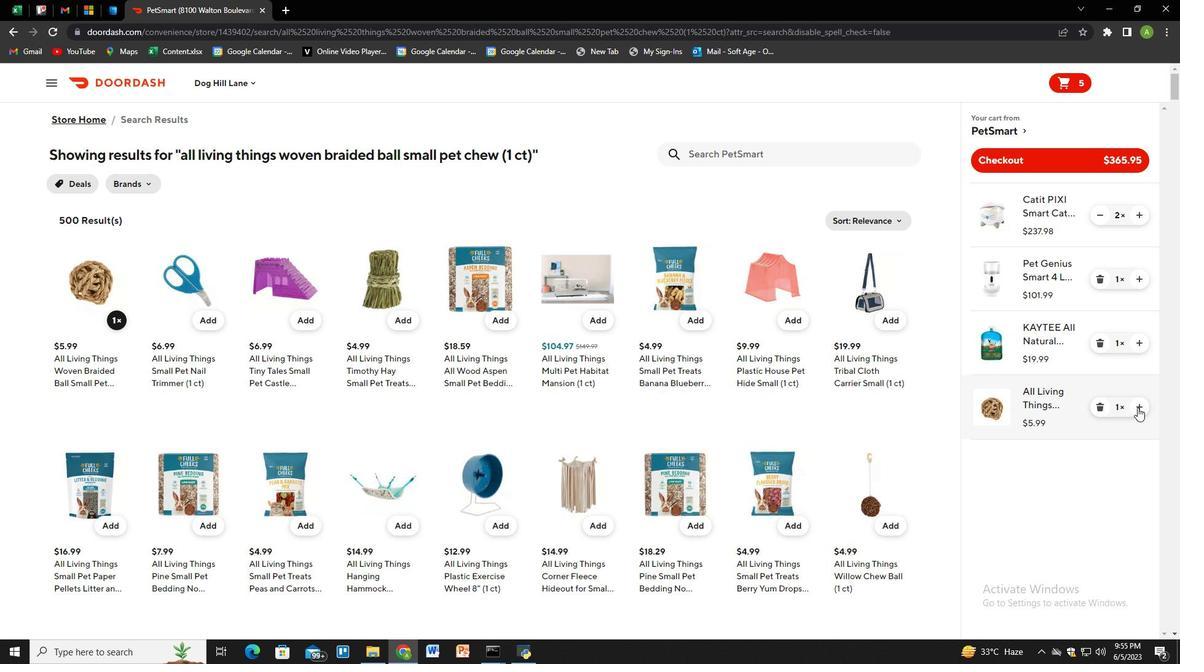 
Action: Mouse moved to (722, 159)
Screenshot: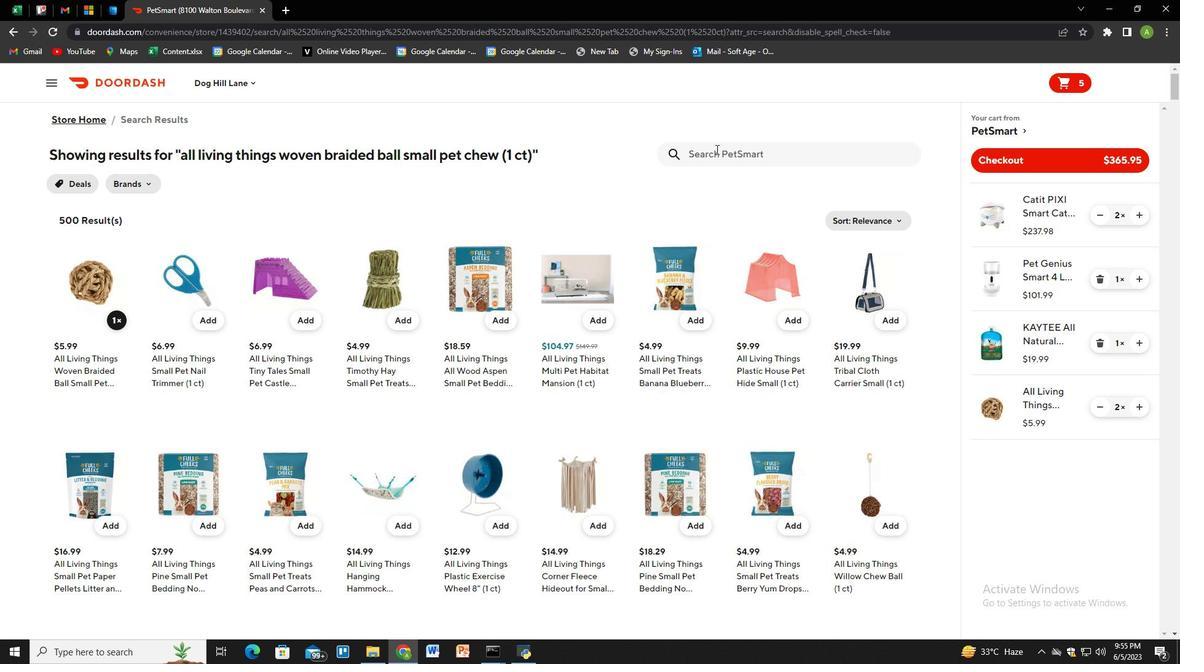 
Action: Mouse pressed left at (722, 159)
Screenshot: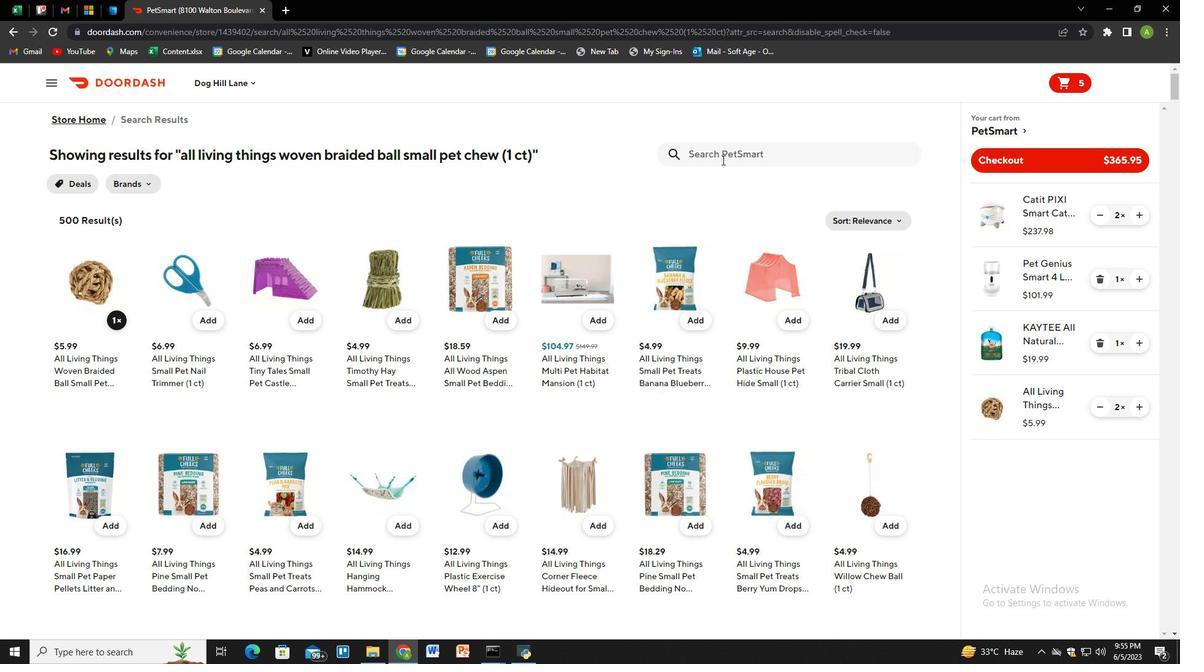 
Action: Mouse moved to (722, 159)
Screenshot: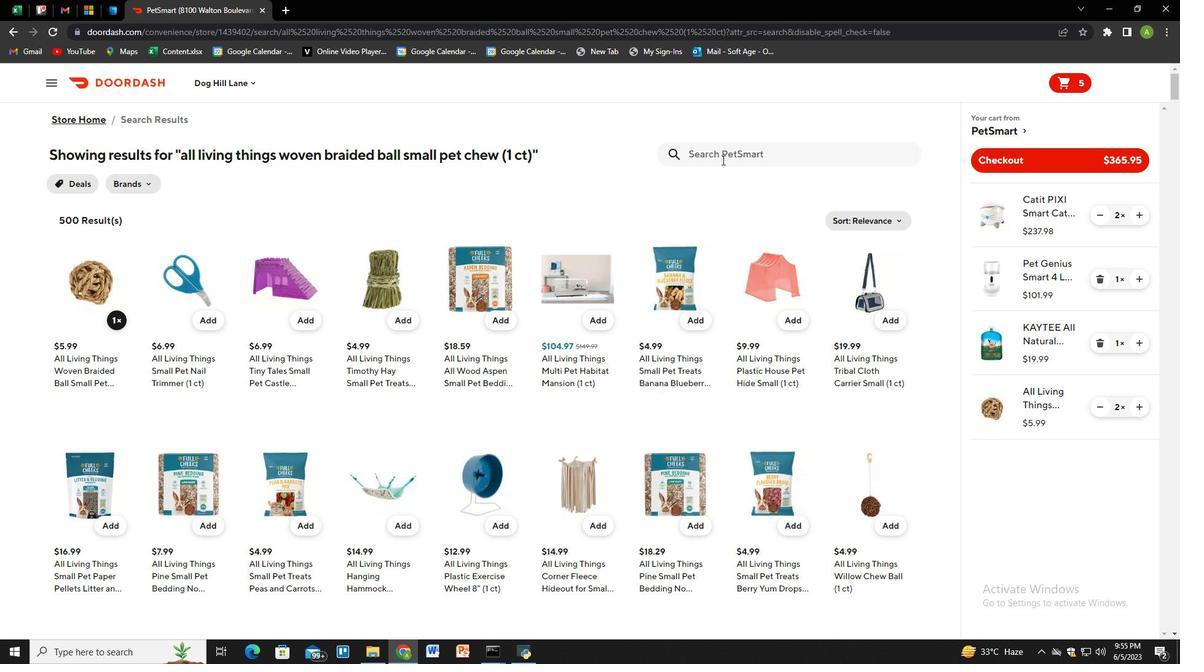 
Action: Key pressed tiki<Key.space>cat<Key.space>stix<Key.space>wet<Key.space>cat<Key.space>treats<Key.space>variety<Key.space>pack<Key.space>grain<Key.space>free<Key.space>0.5<Key.space>oz<Key.space>sticj<Key.backspace>ks<Key.space><Key.shift_r><Key.shift_r><Key.shift_r><Key.shift_r><Key.shift_r><Key.shift_r><Key.shift_r><Key.shift_r><Key.shift_r>(1/2<Key.space>oz<Key.space>x<Key.space>6<Key.space>ct<Key.shift_r>)<Key.enter>
Screenshot: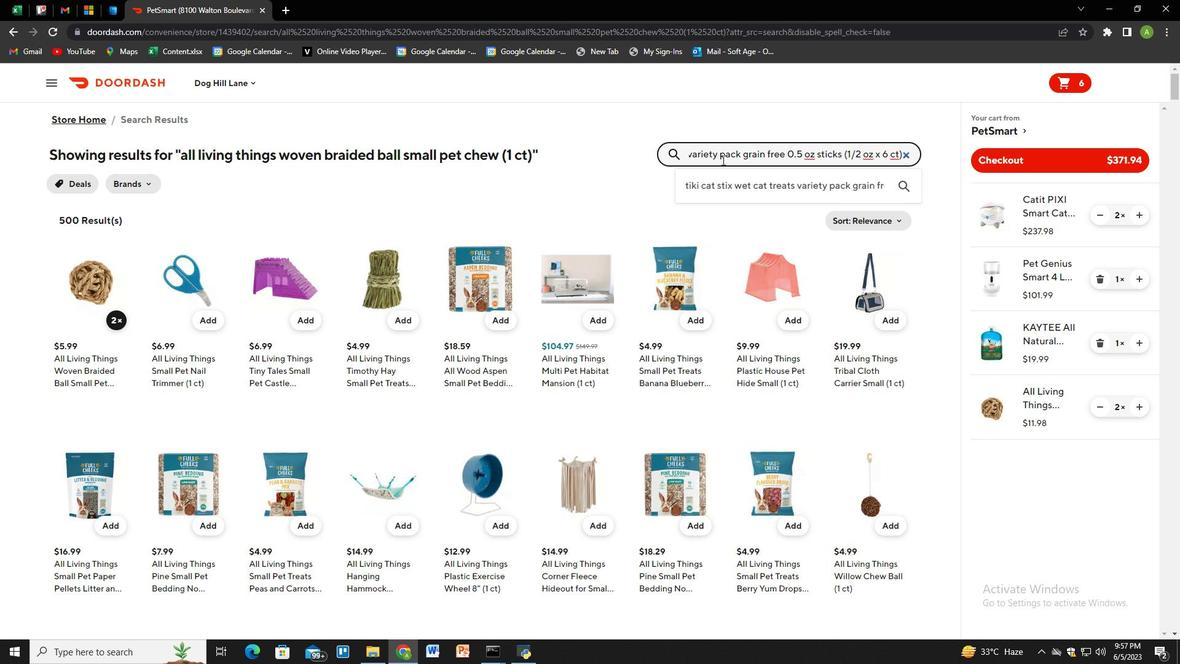 
Action: Mouse moved to (103, 334)
Screenshot: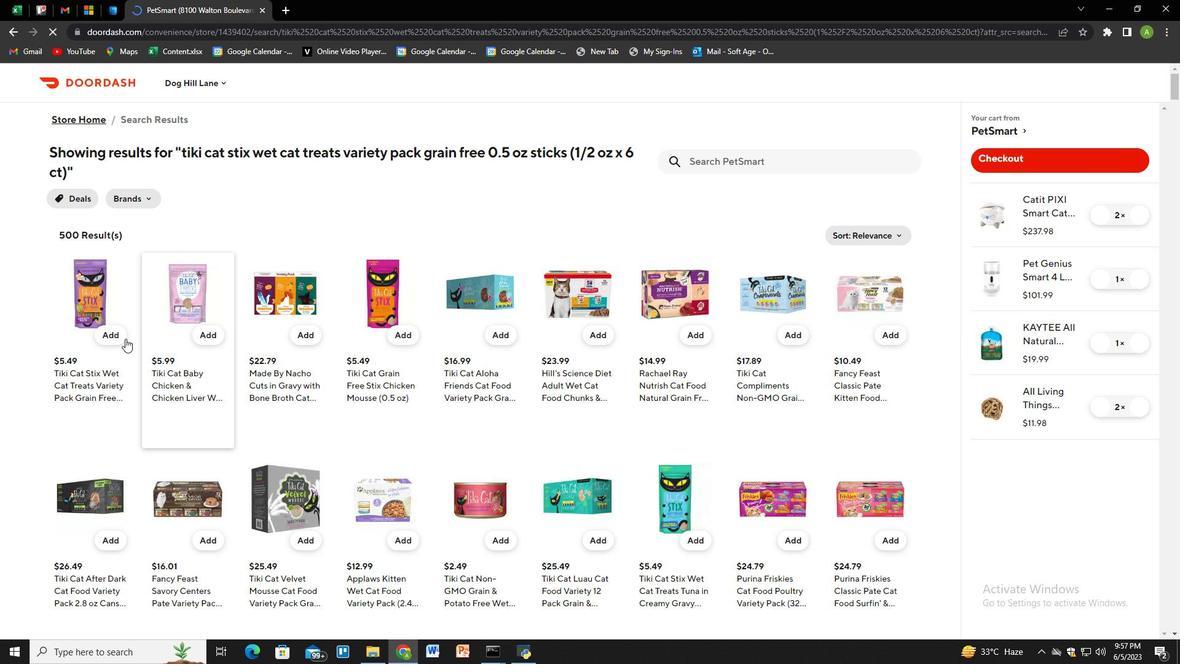 
Action: Mouse pressed left at (103, 334)
Screenshot: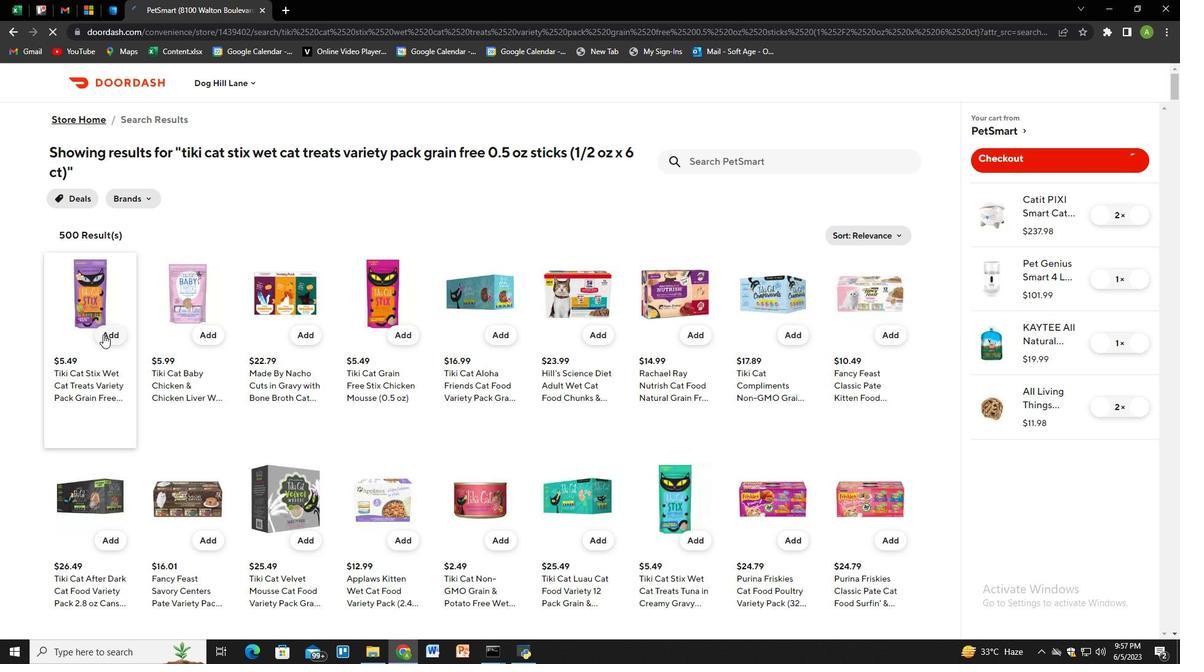 
Action: Mouse moved to (1138, 468)
Screenshot: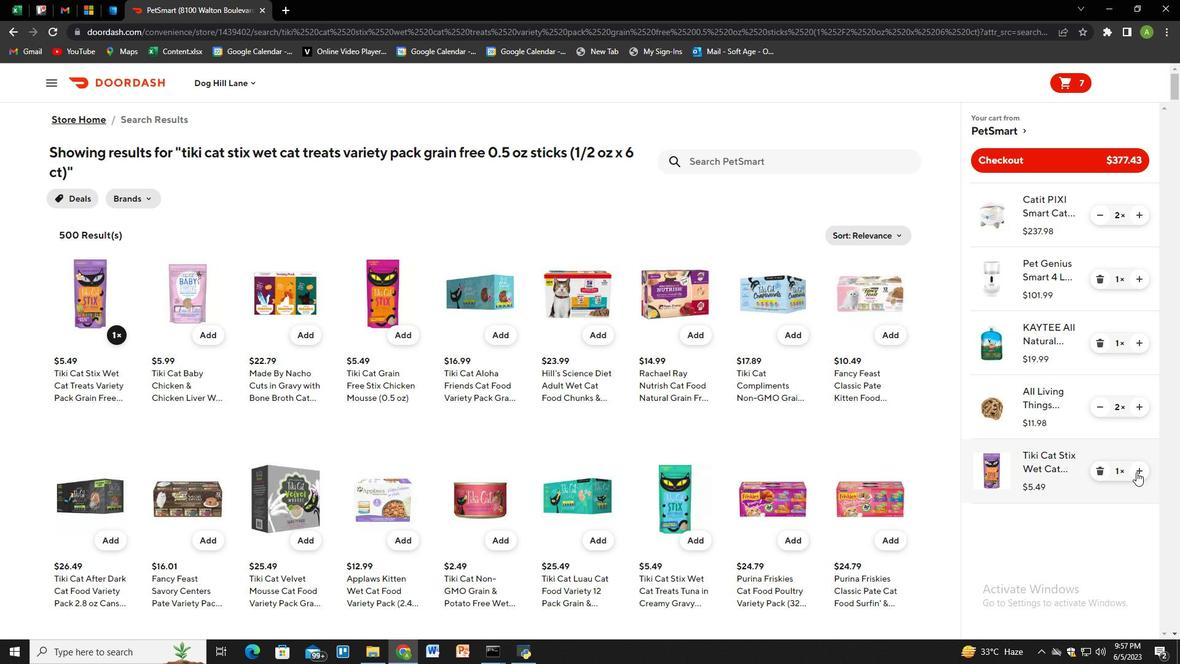 
Action: Mouse pressed left at (1138, 468)
Screenshot: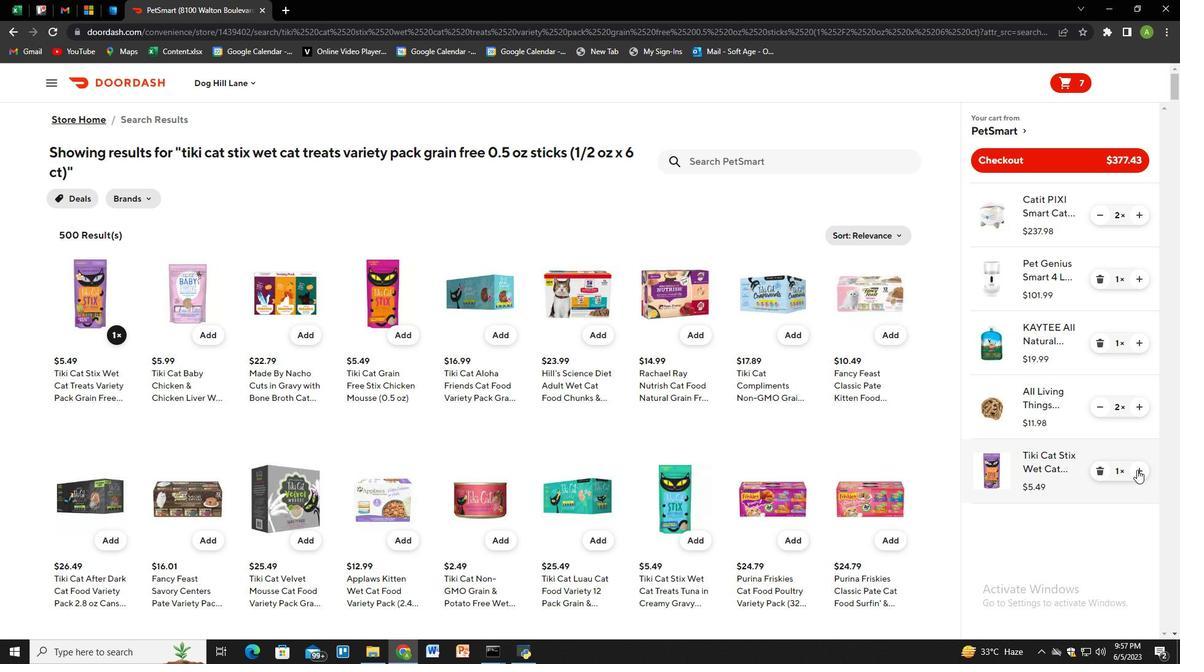 
Action: Mouse moved to (994, 157)
Screenshot: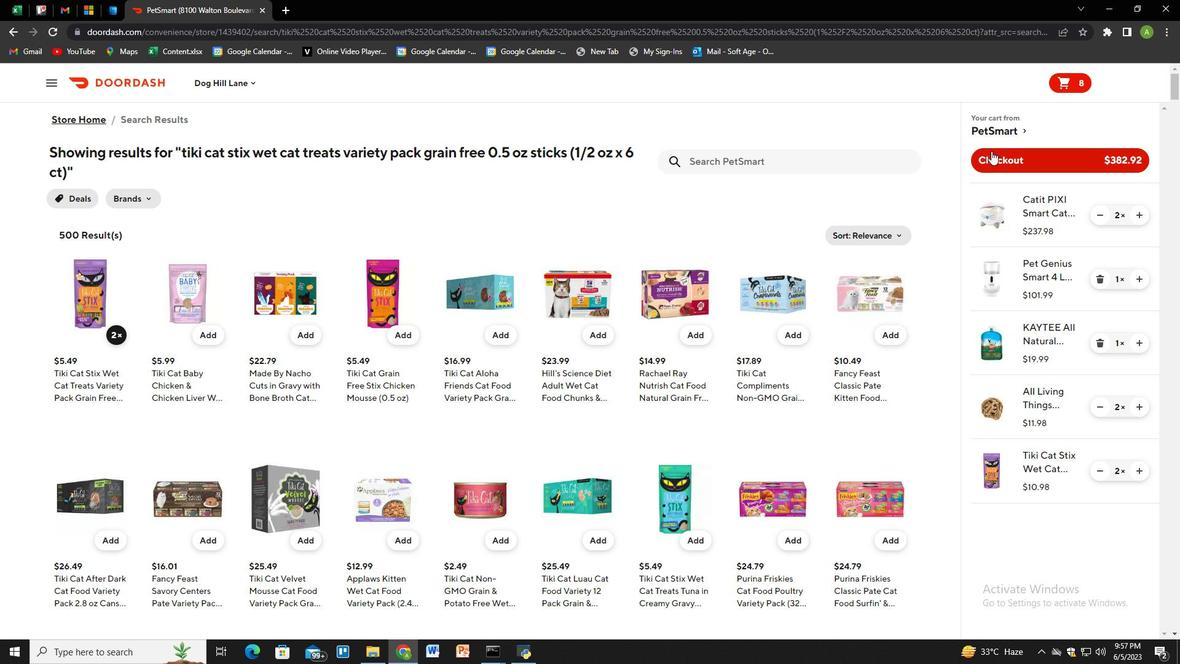 
Action: Mouse pressed left at (994, 157)
Screenshot: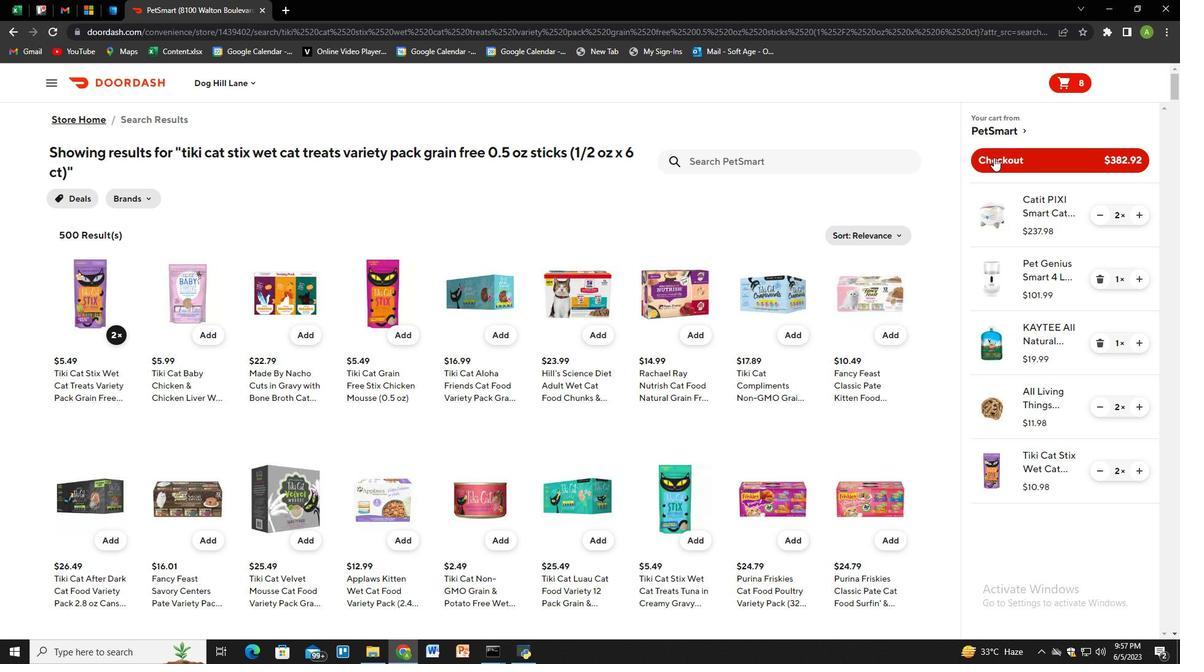 
